 Task: Find connections with filter location Baiersbronn with filter topic #Mobilemarketingwith filter profile language Potuguese with filter current company AVL with filter school Karnataka Jobs and Careers with filter industry Circuses and Magic Shows with filter service category Headshot Photography with filter keywords title Telework Nurse/Doctor
Action: Mouse moved to (499, 62)
Screenshot: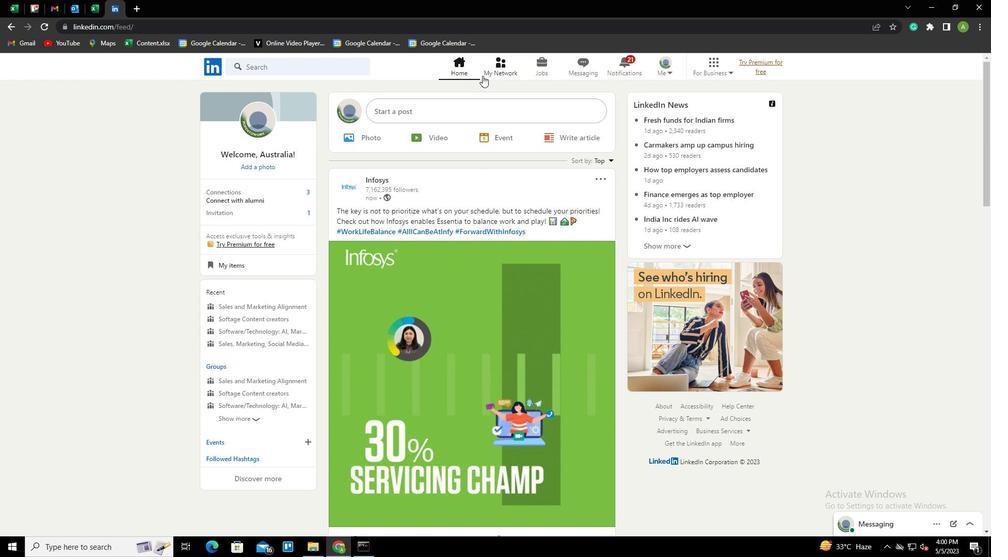 
Action: Mouse pressed left at (499, 62)
Screenshot: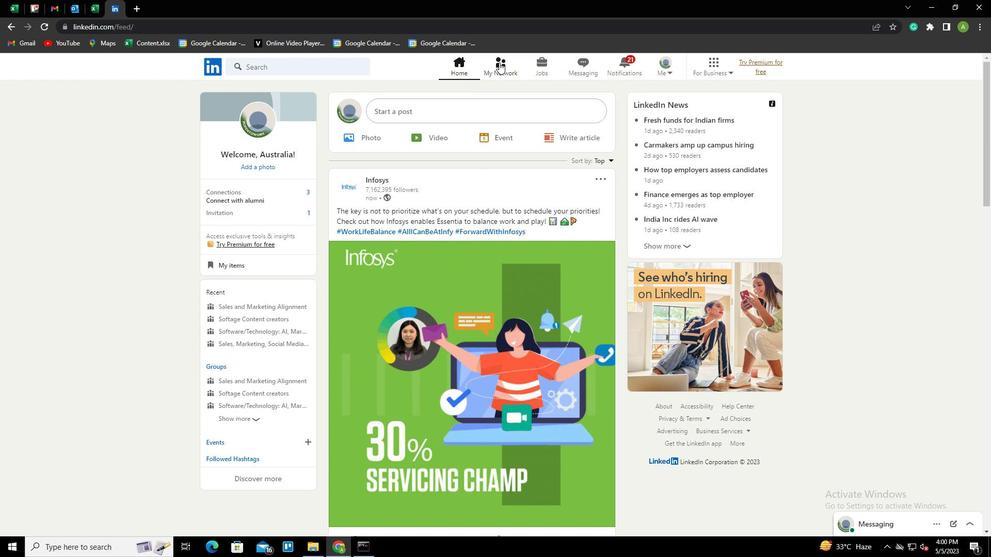 
Action: Mouse moved to (279, 122)
Screenshot: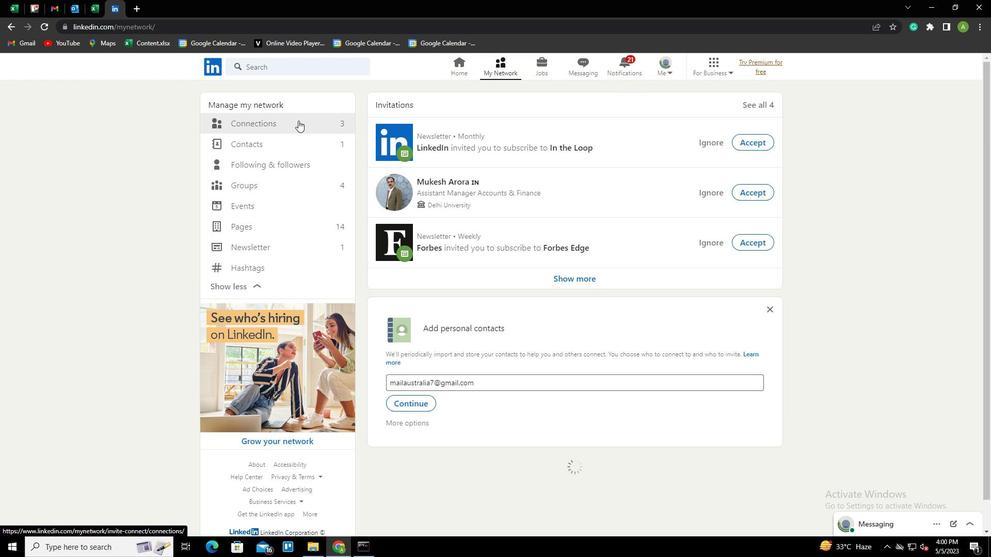 
Action: Mouse pressed left at (279, 122)
Screenshot: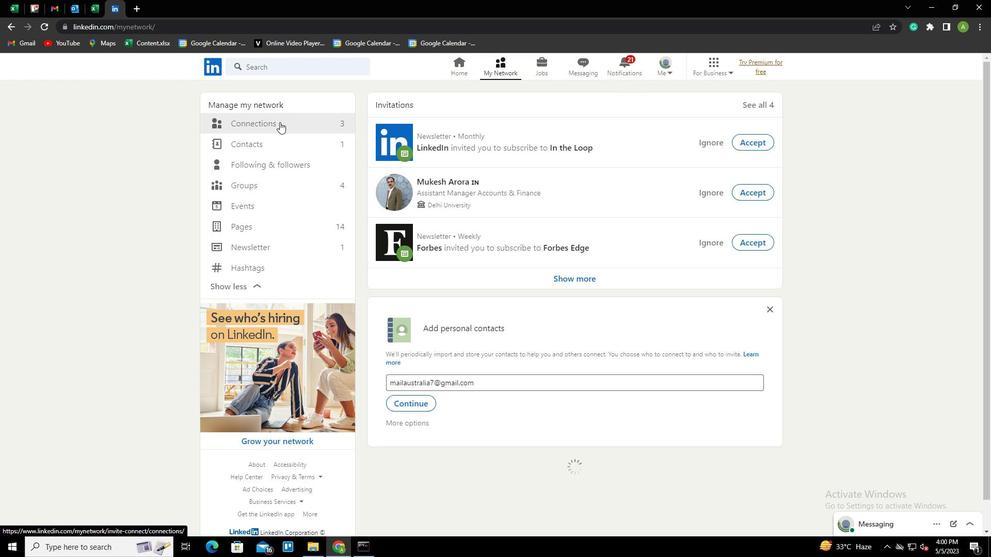 
Action: Mouse moved to (556, 121)
Screenshot: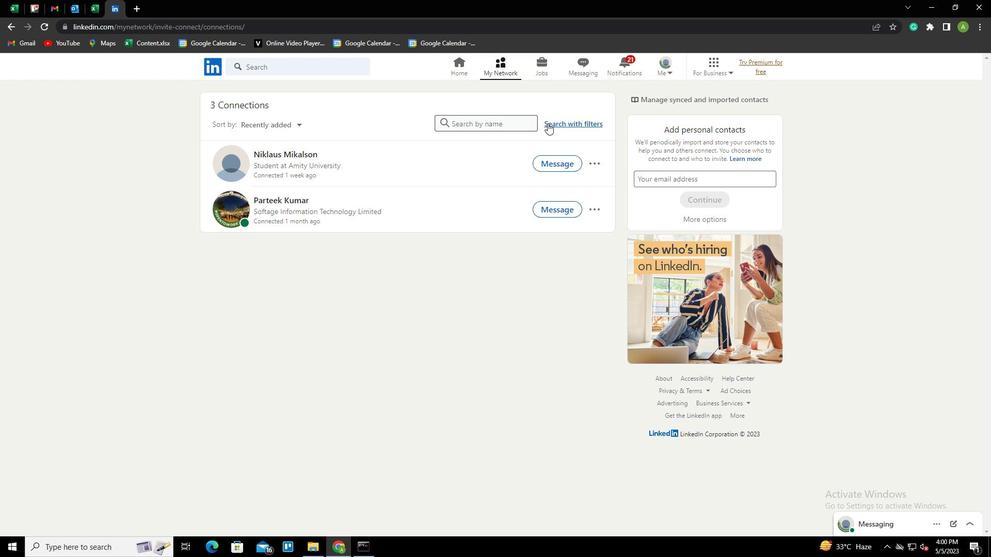 
Action: Mouse pressed left at (556, 121)
Screenshot: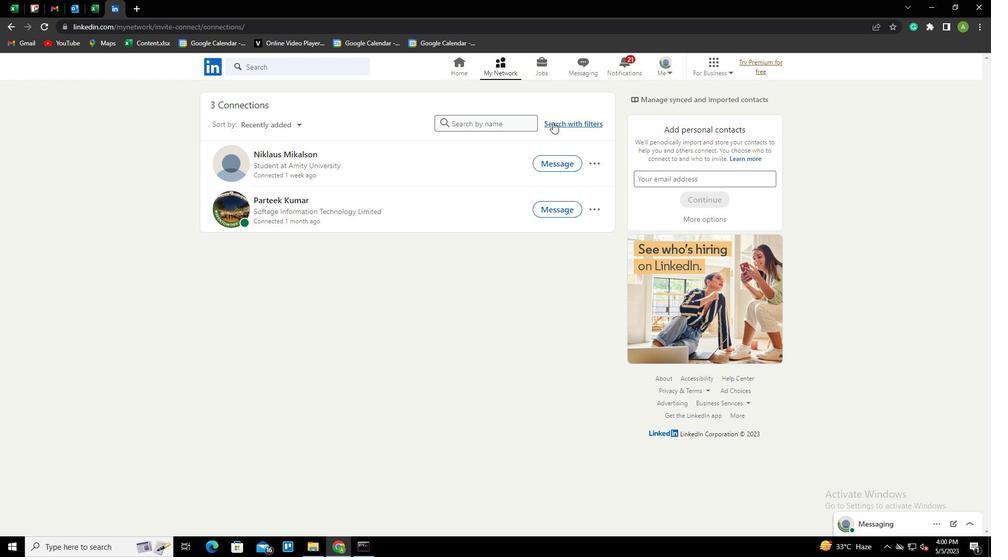 
Action: Mouse moved to (528, 96)
Screenshot: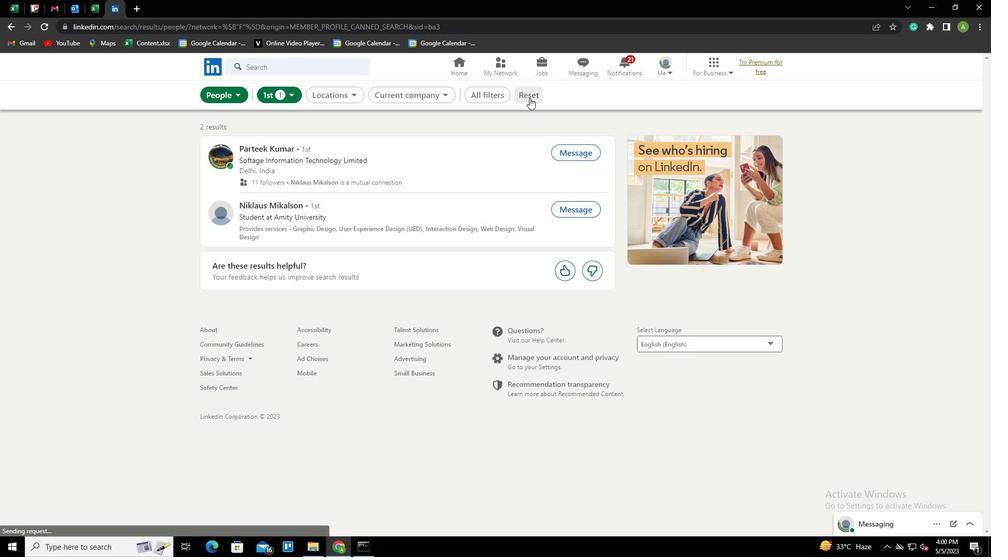 
Action: Mouse pressed left at (528, 96)
Screenshot: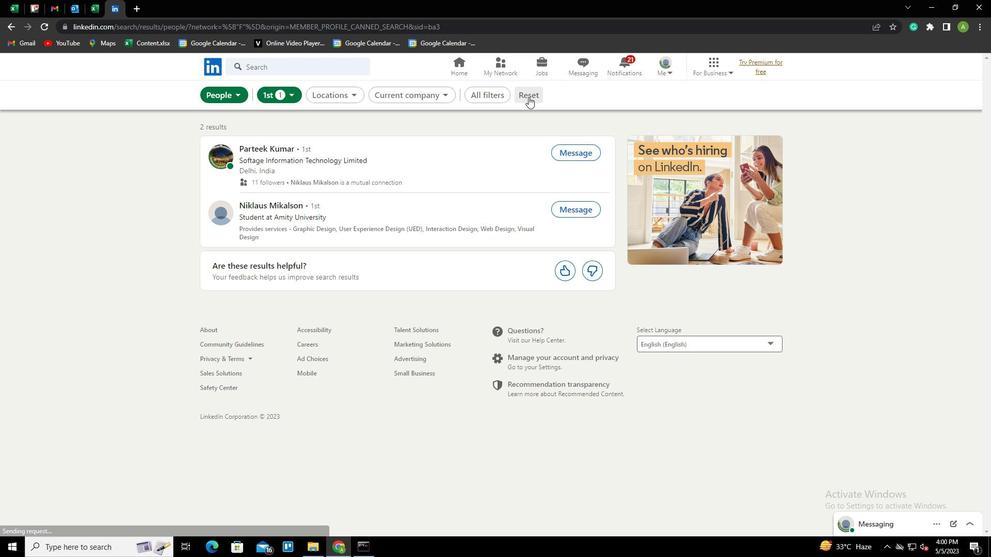
Action: Mouse moved to (517, 94)
Screenshot: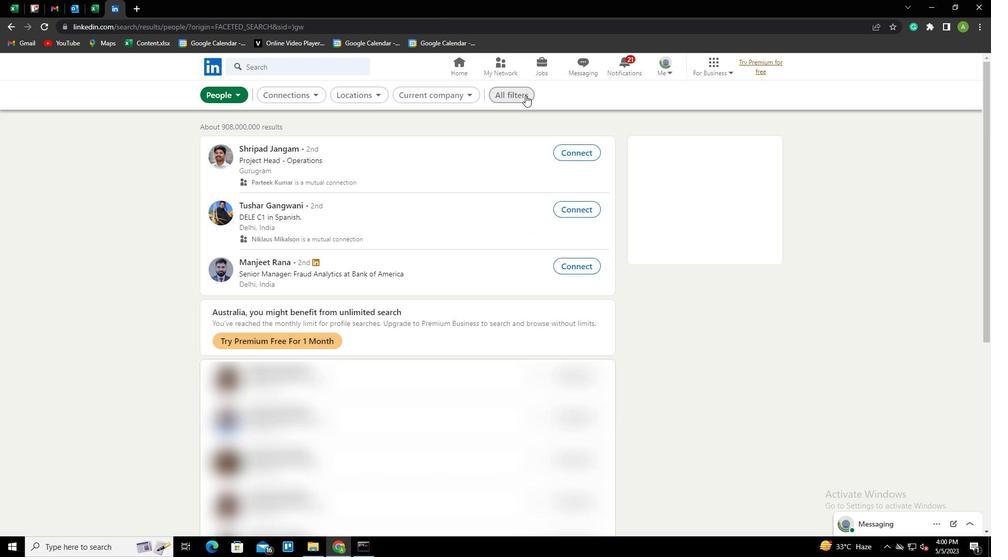 
Action: Mouse pressed left at (517, 94)
Screenshot: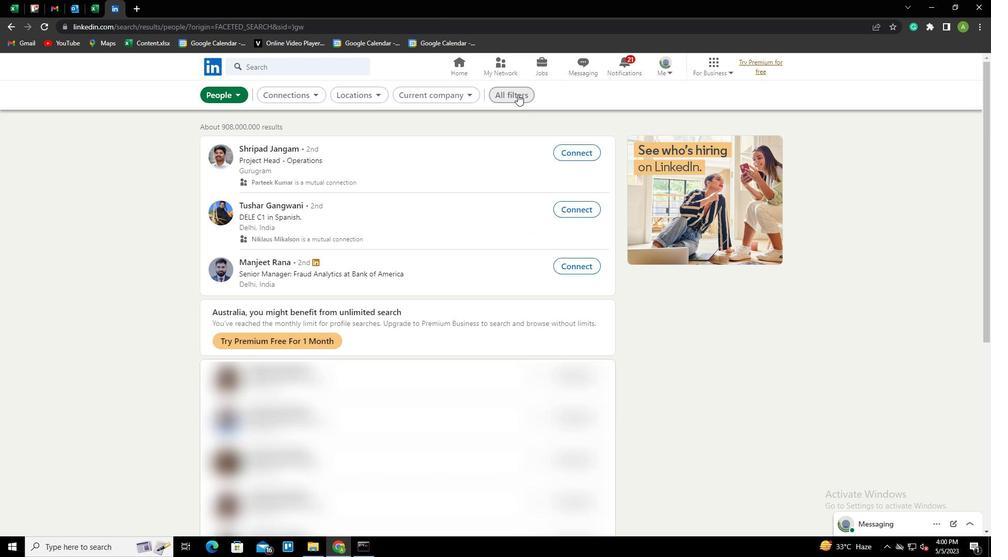 
Action: Mouse moved to (838, 283)
Screenshot: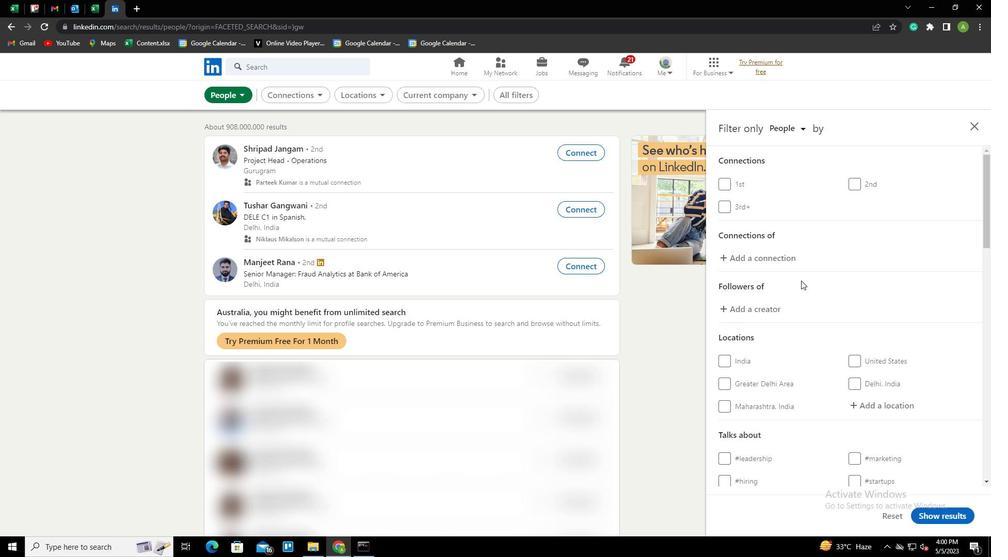 
Action: Mouse scrolled (838, 282) with delta (0, 0)
Screenshot: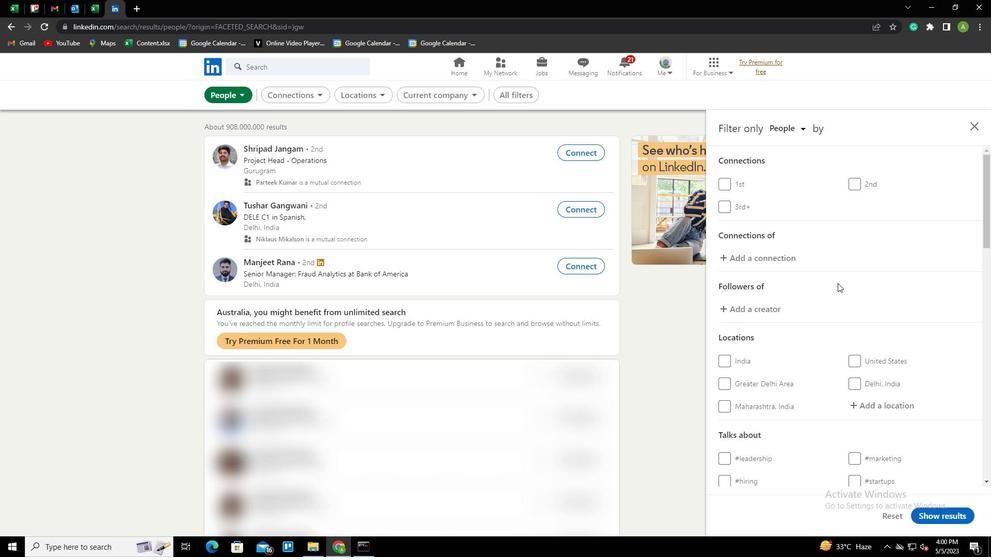 
Action: Mouse scrolled (838, 282) with delta (0, 0)
Screenshot: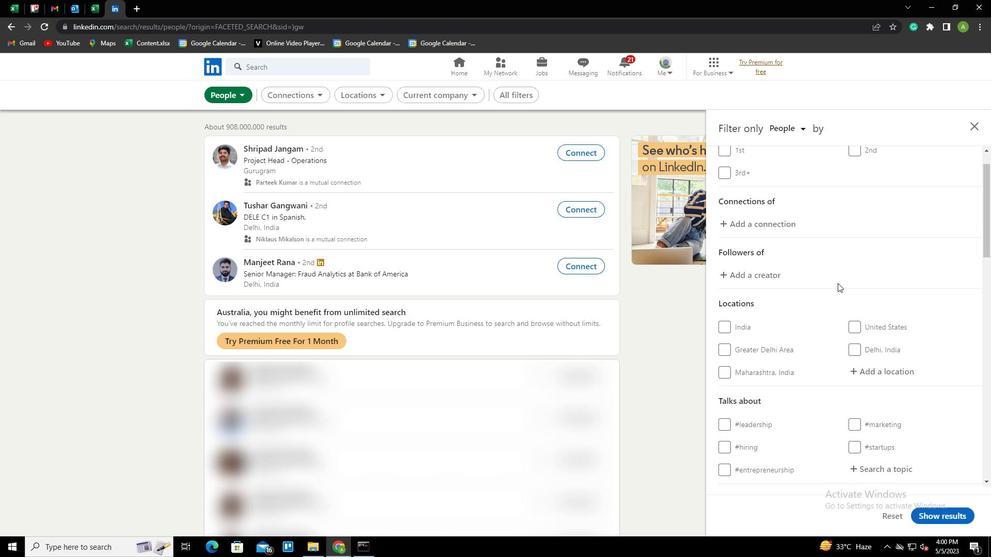 
Action: Mouse scrolled (838, 282) with delta (0, 0)
Screenshot: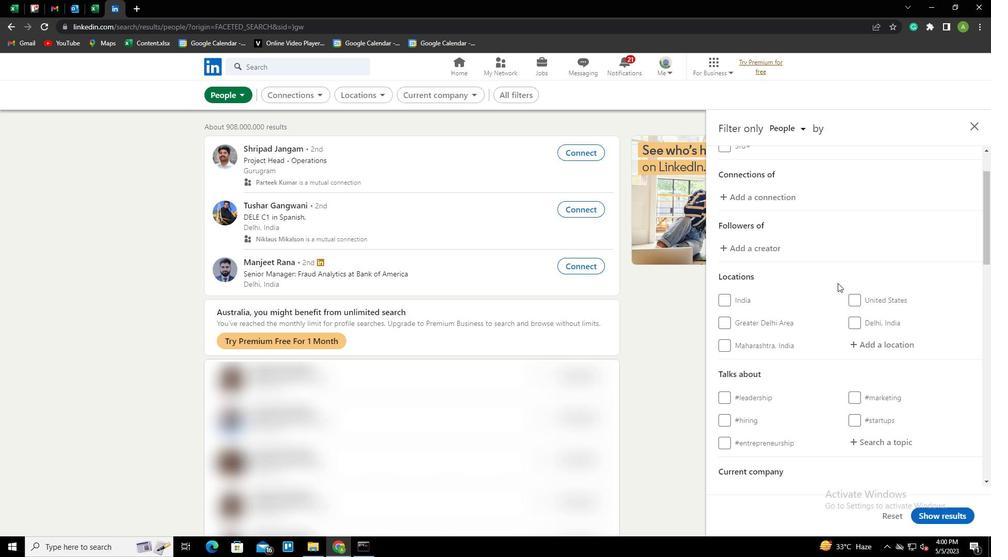 
Action: Mouse moved to (887, 255)
Screenshot: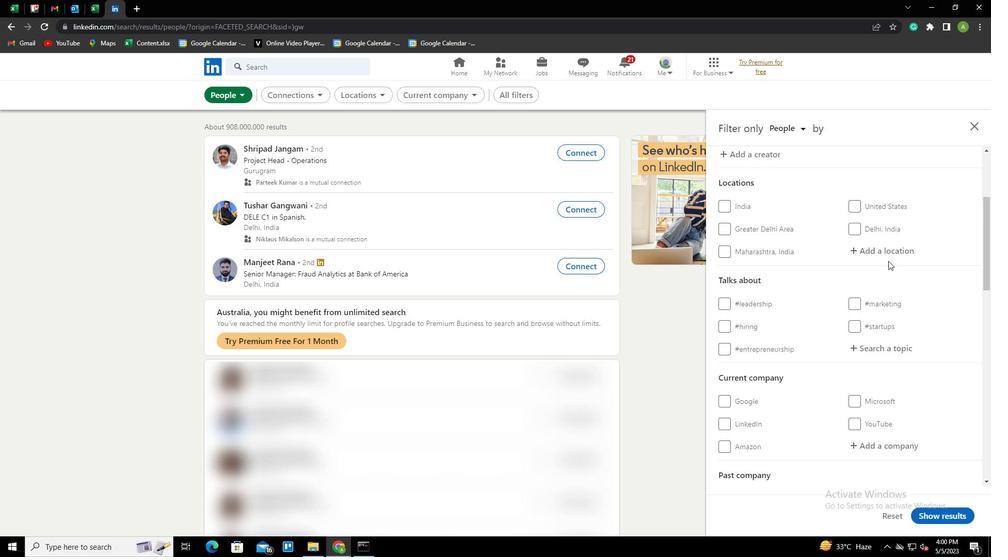 
Action: Mouse pressed left at (887, 255)
Screenshot: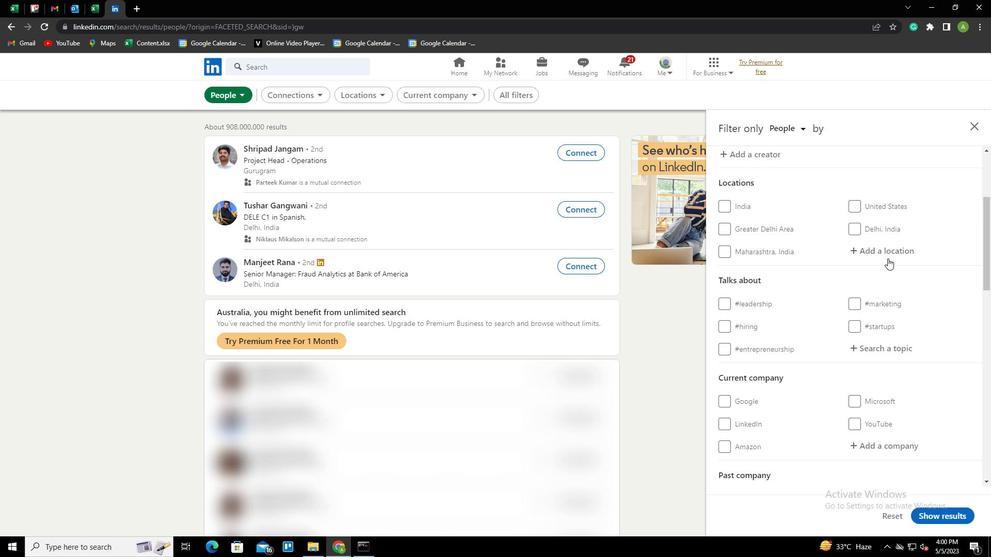 
Action: Key pressed <Key.shift>BAIERSBRONN<Key.down><Key.enter>
Screenshot: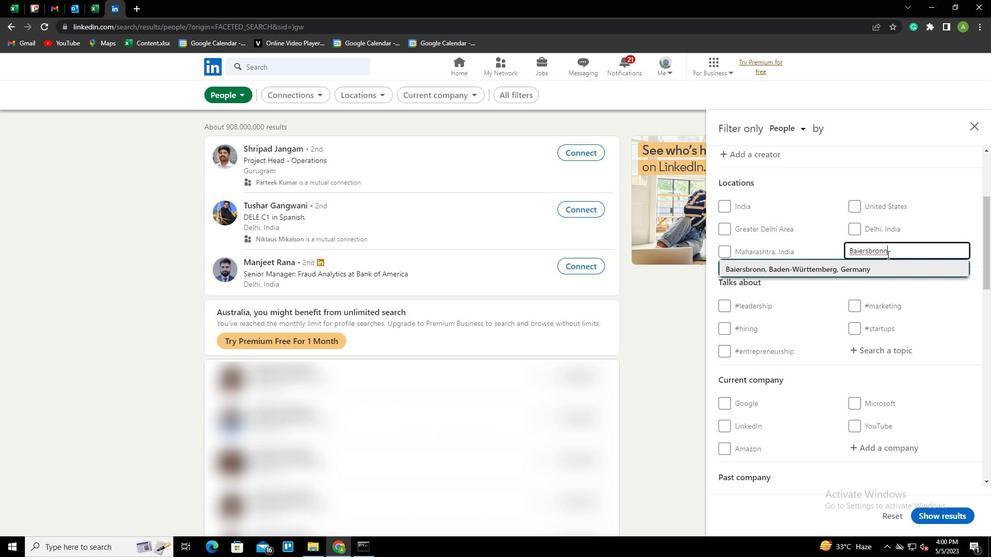 
Action: Mouse scrolled (887, 254) with delta (0, 0)
Screenshot: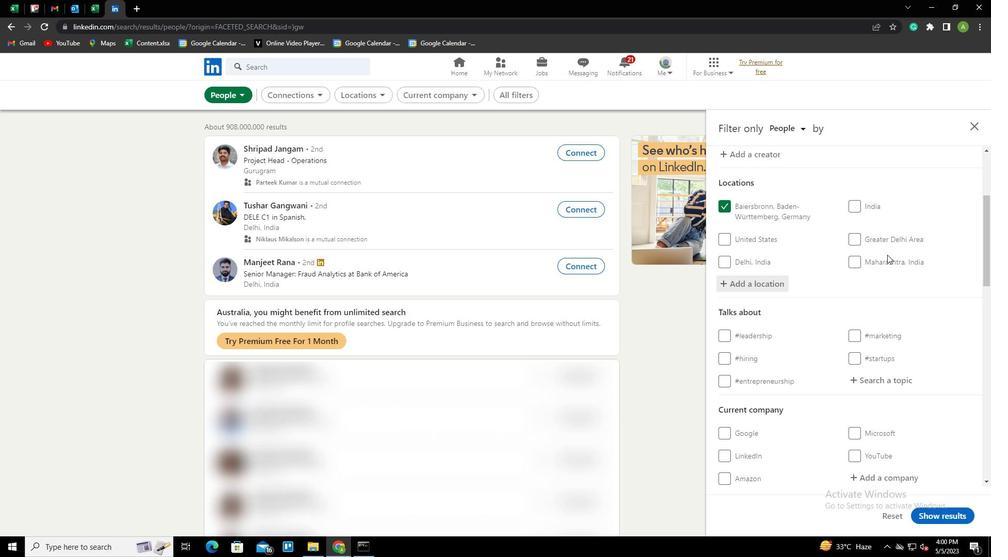 
Action: Mouse scrolled (887, 254) with delta (0, 0)
Screenshot: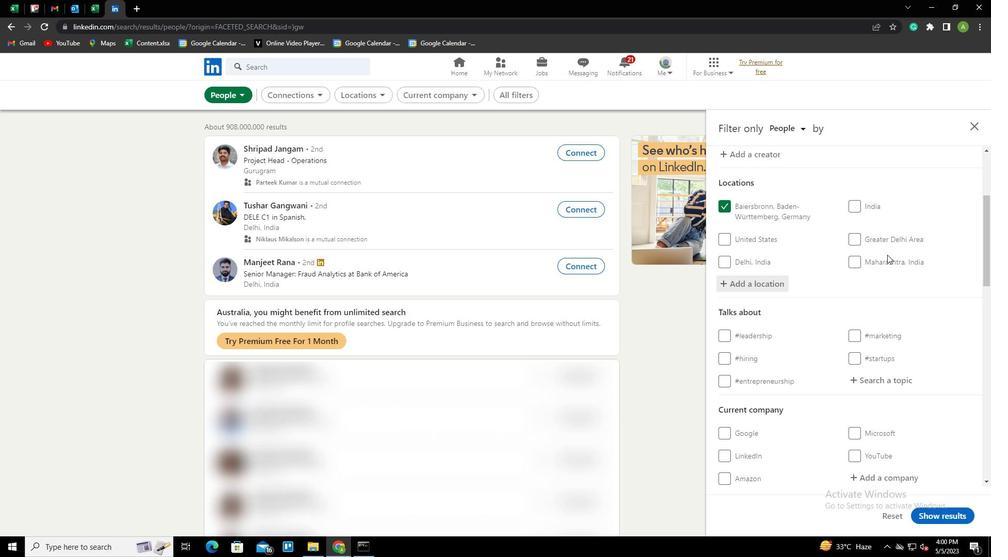 
Action: Mouse scrolled (887, 254) with delta (0, 0)
Screenshot: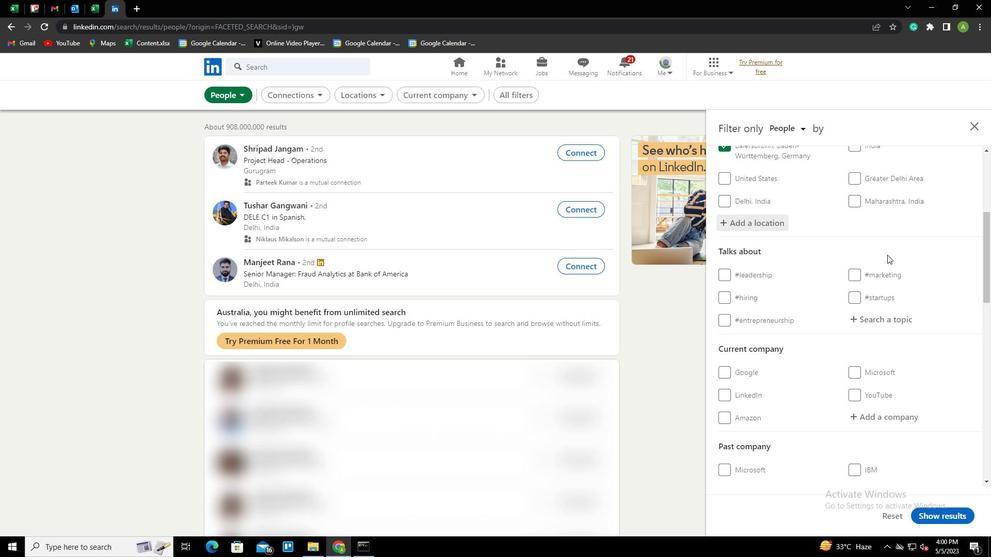 
Action: Mouse moved to (878, 227)
Screenshot: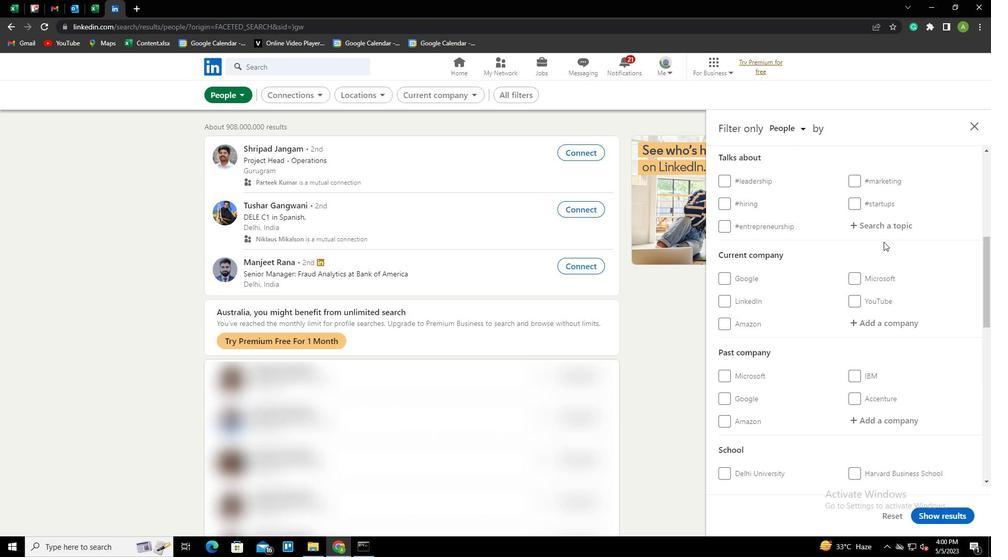 
Action: Mouse pressed left at (878, 227)
Screenshot: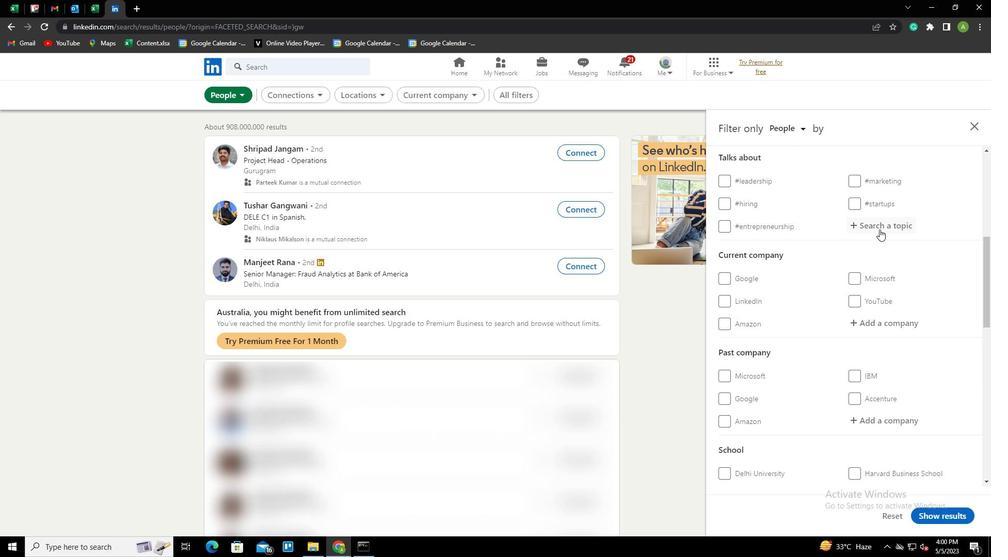 
Action: Key pressed MOBILEMARKETING<Key.down><Key.enter>
Screenshot: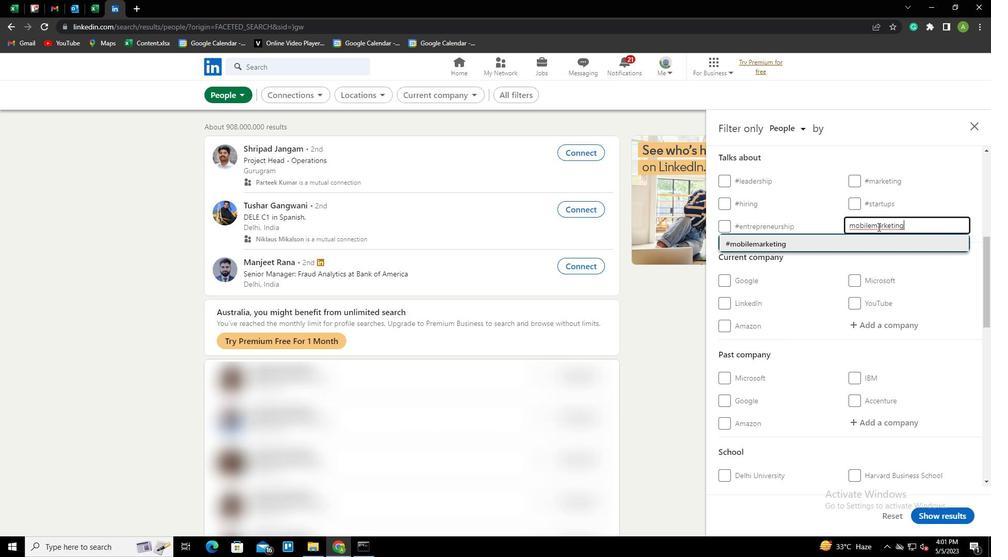 
Action: Mouse scrolled (878, 226) with delta (0, 0)
Screenshot: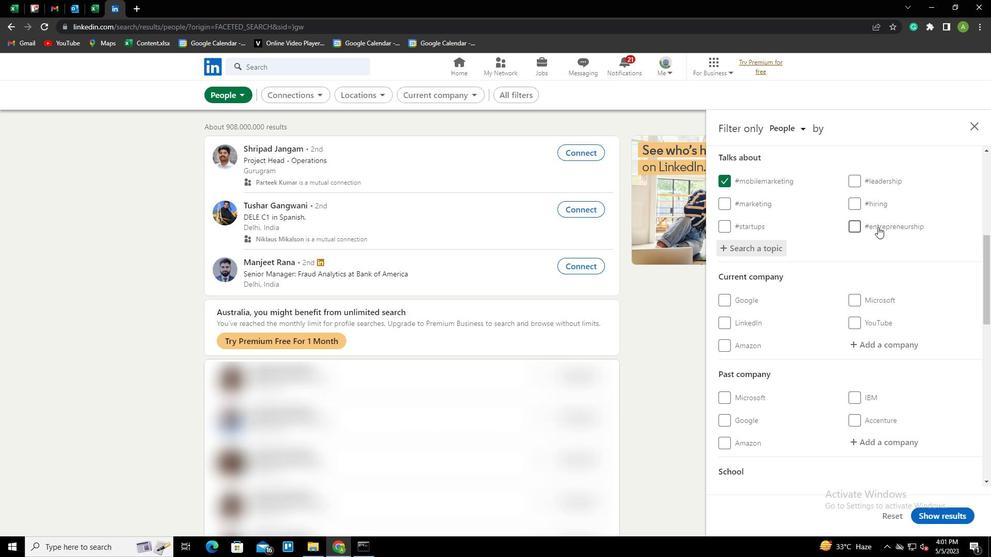 
Action: Mouse scrolled (878, 226) with delta (0, 0)
Screenshot: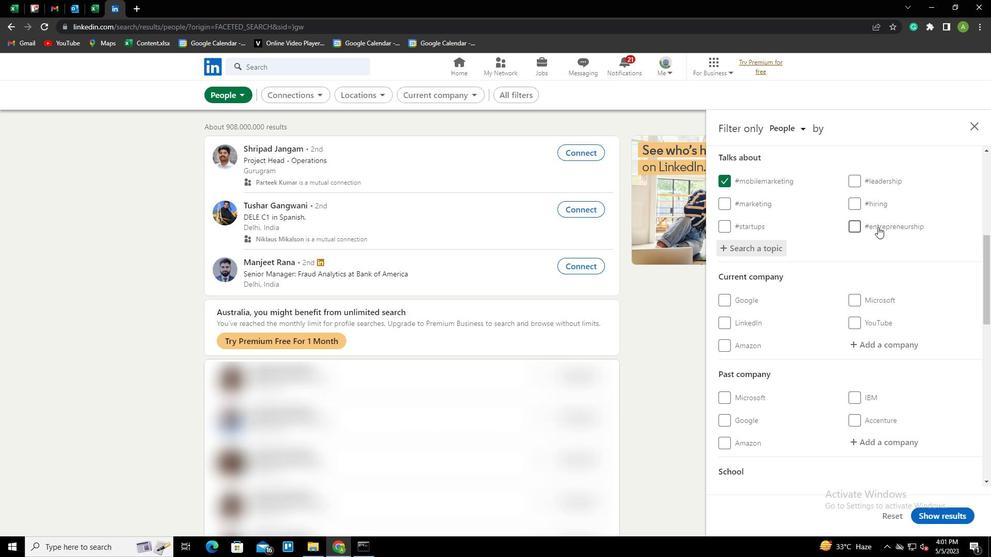 
Action: Mouse scrolled (878, 226) with delta (0, 0)
Screenshot: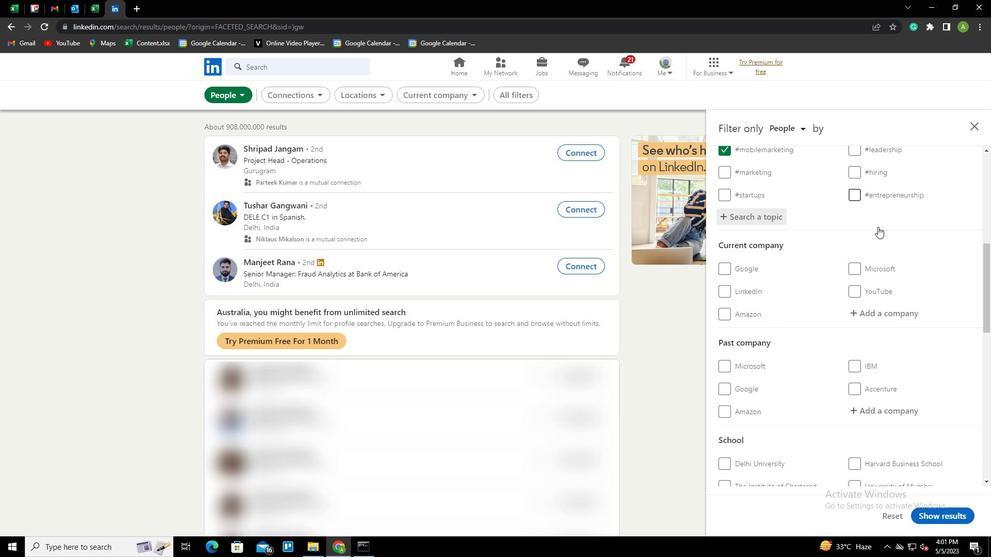
Action: Mouse scrolled (878, 226) with delta (0, 0)
Screenshot: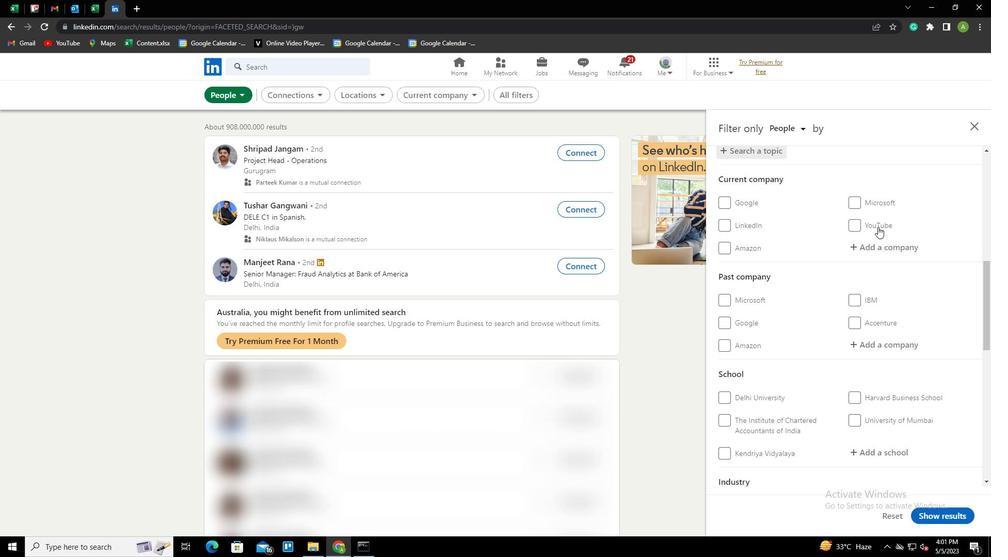 
Action: Mouse scrolled (878, 226) with delta (0, 0)
Screenshot: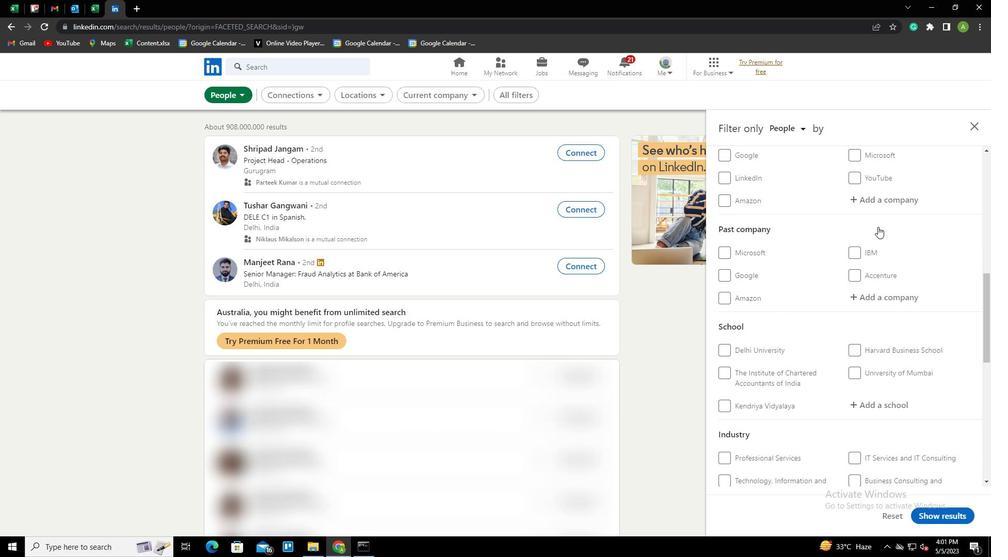 
Action: Mouse scrolled (878, 226) with delta (0, 0)
Screenshot: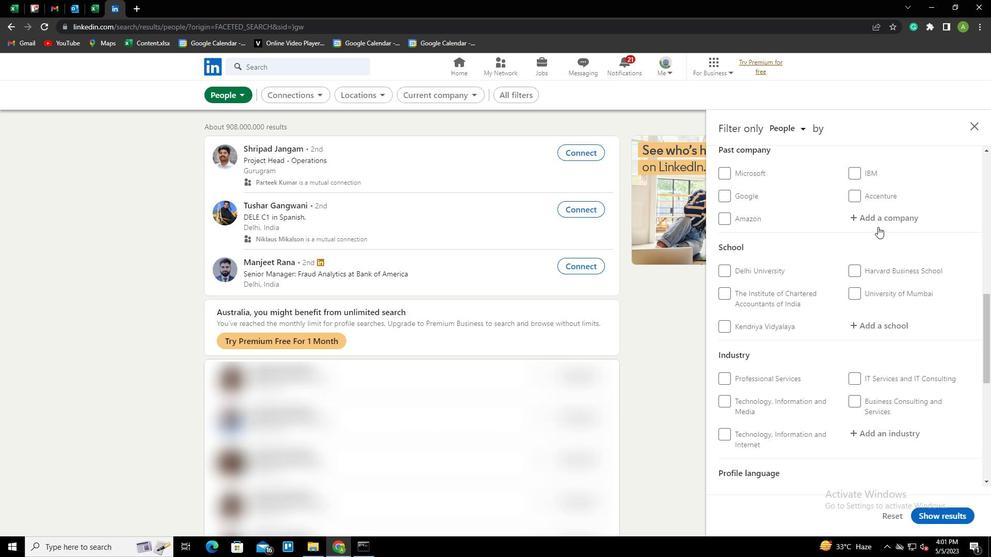 
Action: Mouse scrolled (878, 226) with delta (0, 0)
Screenshot: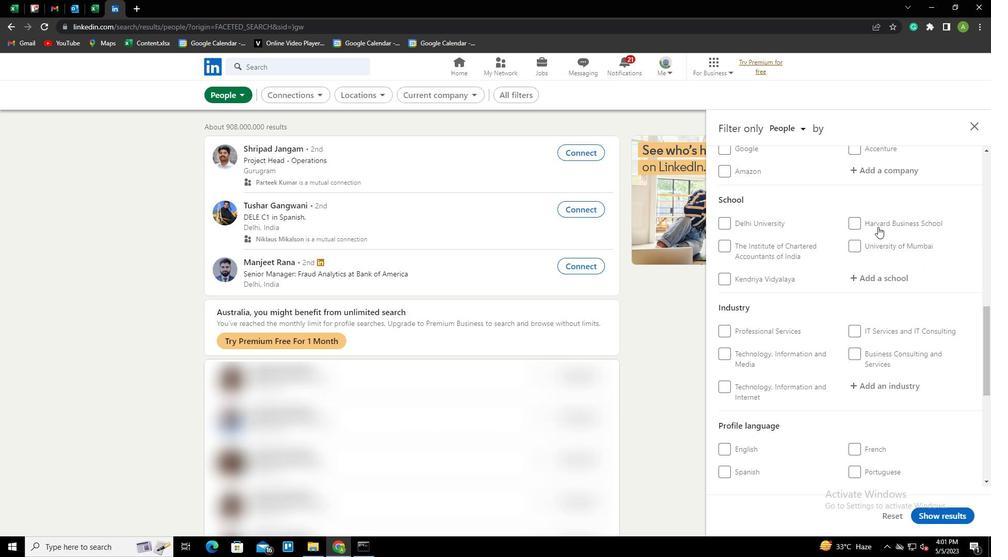 
Action: Mouse scrolled (878, 226) with delta (0, 0)
Screenshot: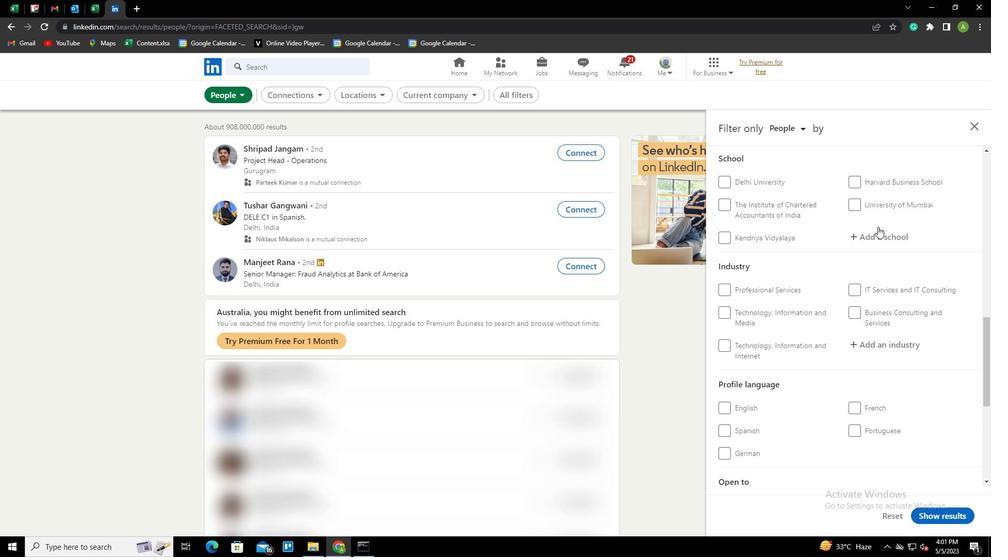 
Action: Mouse moved to (861, 329)
Screenshot: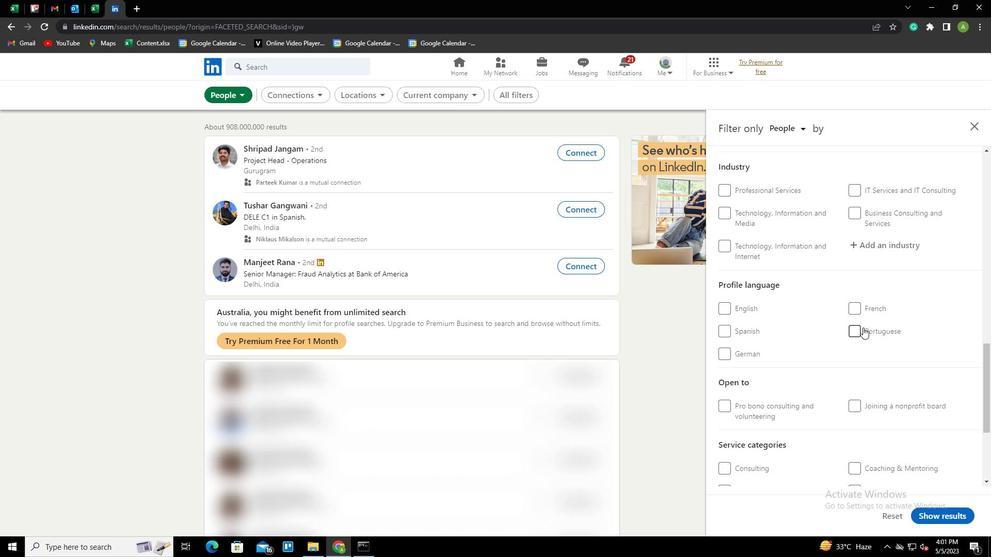 
Action: Mouse pressed left at (861, 329)
Screenshot: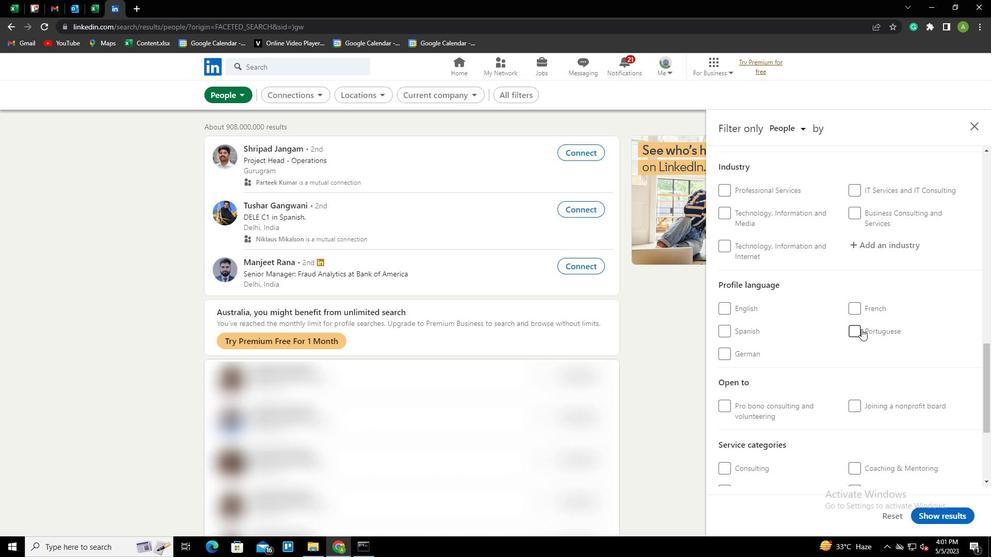 
Action: Mouse moved to (884, 314)
Screenshot: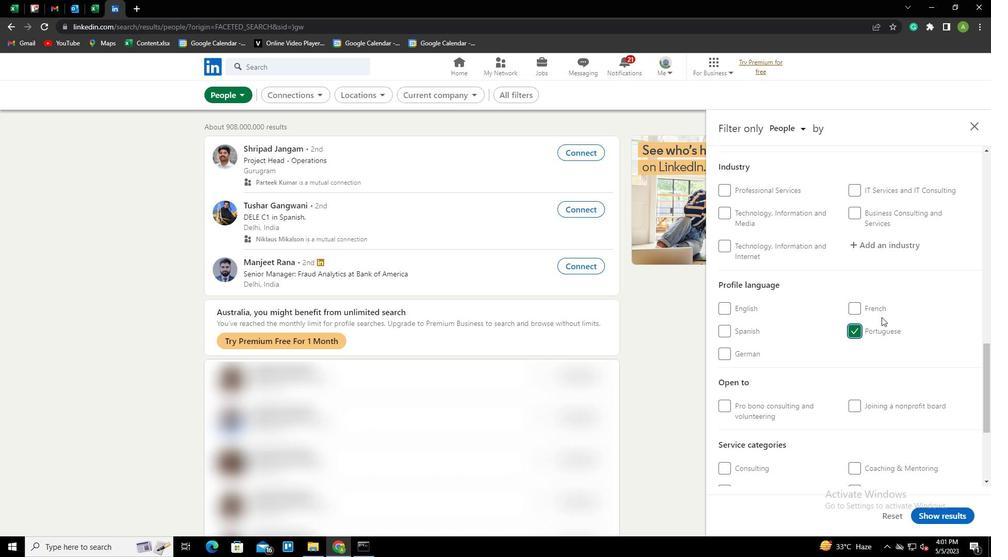 
Action: Mouse scrolled (884, 315) with delta (0, 0)
Screenshot: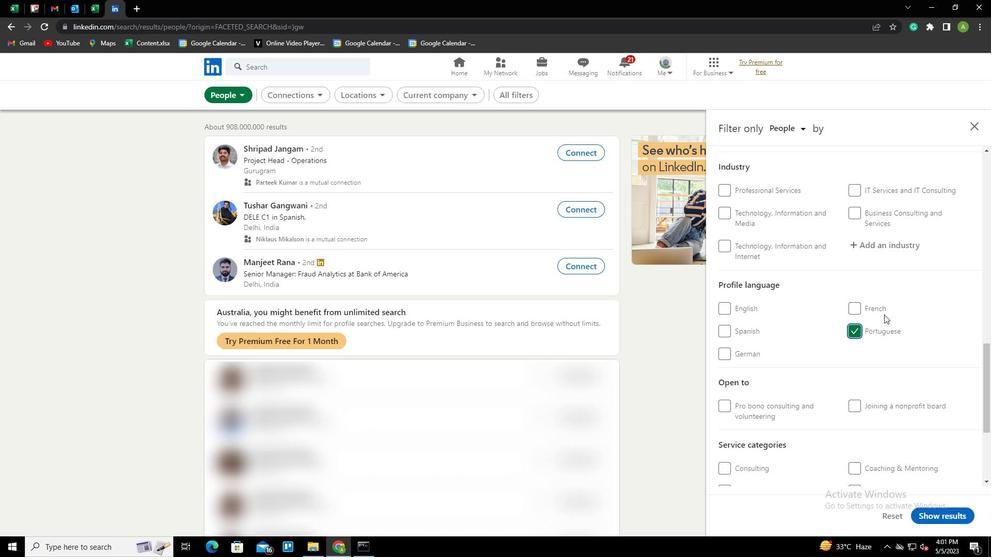 
Action: Mouse scrolled (884, 315) with delta (0, 0)
Screenshot: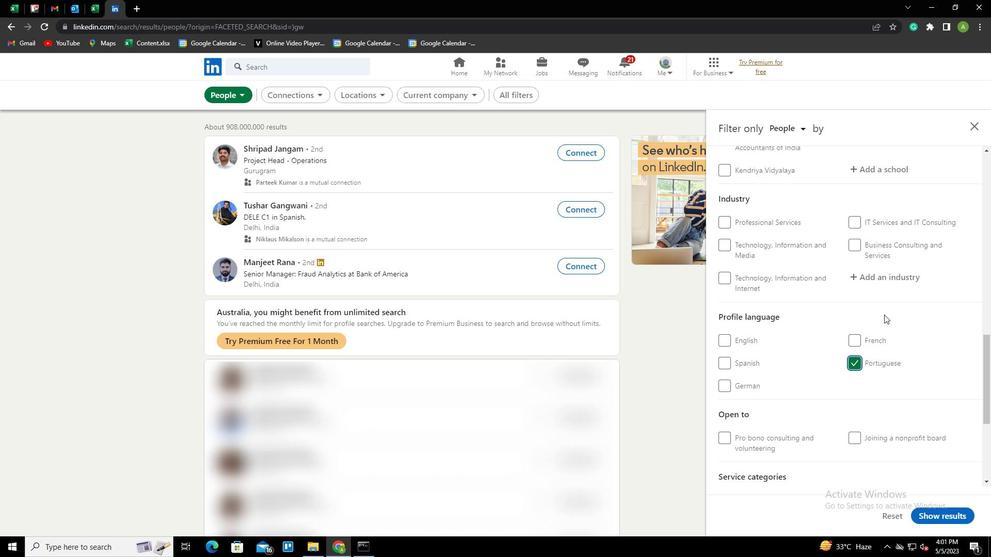 
Action: Mouse scrolled (884, 315) with delta (0, 0)
Screenshot: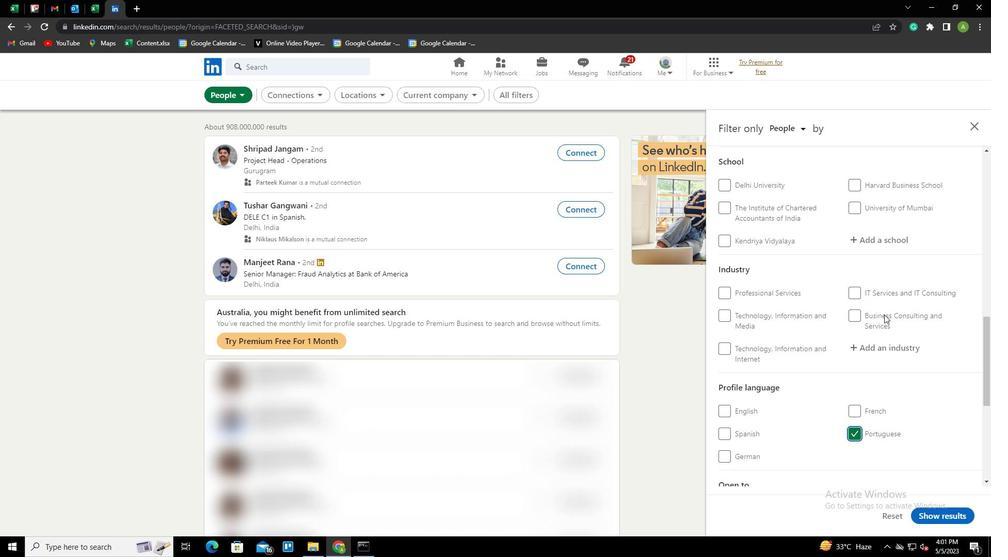 
Action: Mouse scrolled (884, 315) with delta (0, 0)
Screenshot: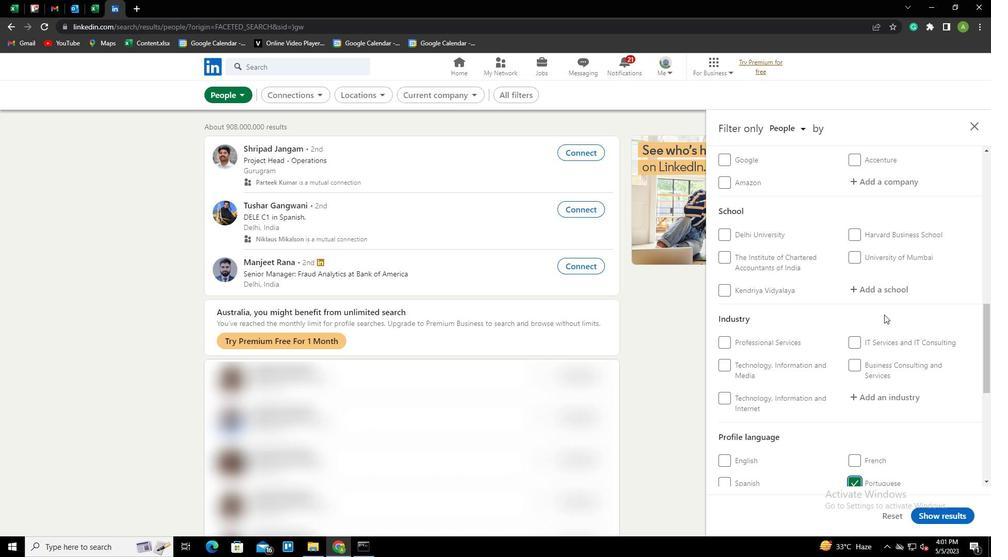 
Action: Mouse scrolled (884, 315) with delta (0, 0)
Screenshot: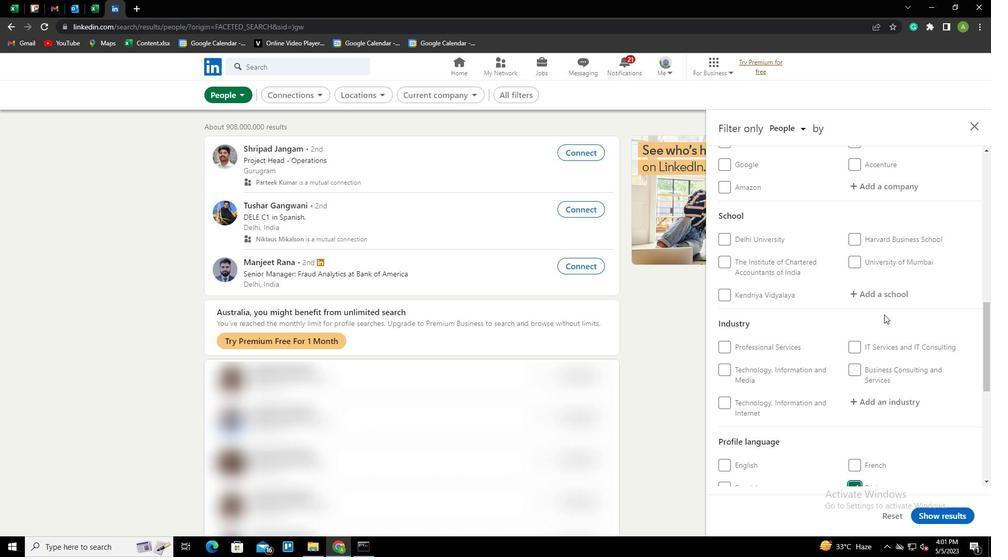 
Action: Mouse scrolled (884, 315) with delta (0, 0)
Screenshot: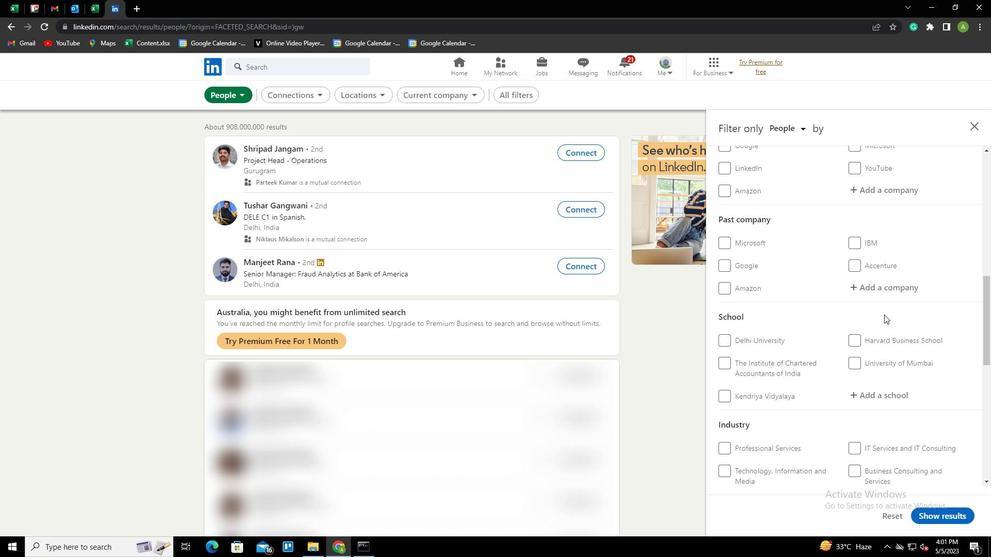 
Action: Mouse scrolled (884, 315) with delta (0, 0)
Screenshot: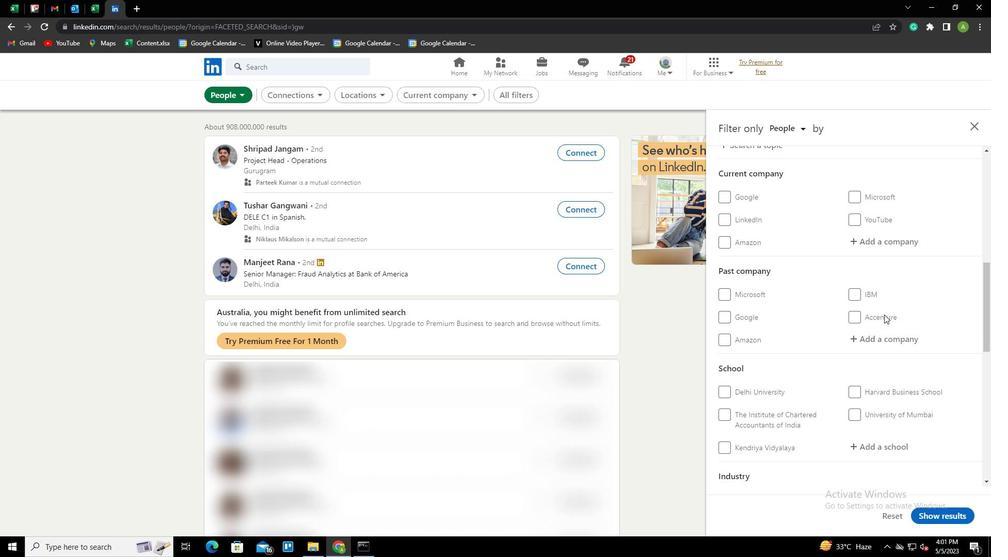 
Action: Mouse moved to (881, 291)
Screenshot: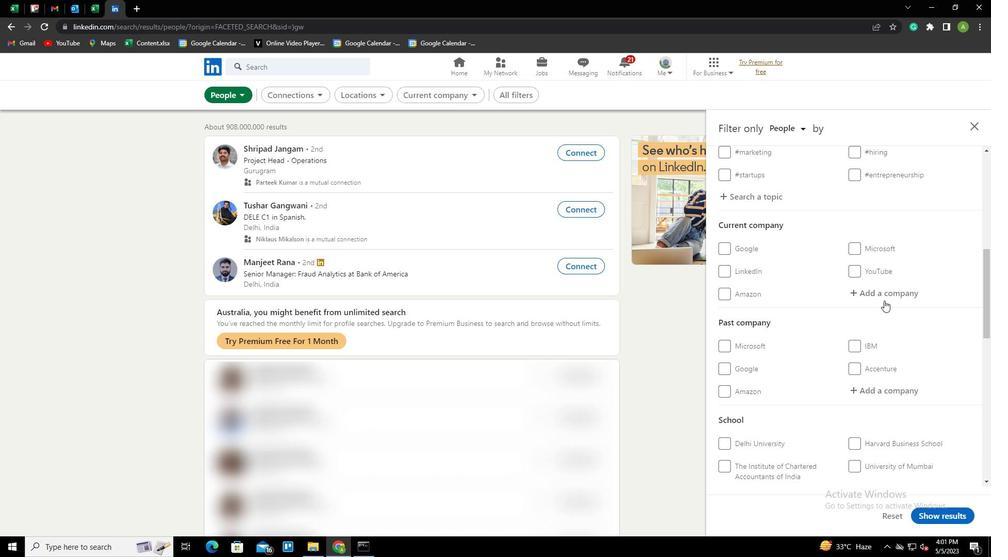 
Action: Mouse pressed left at (881, 291)
Screenshot: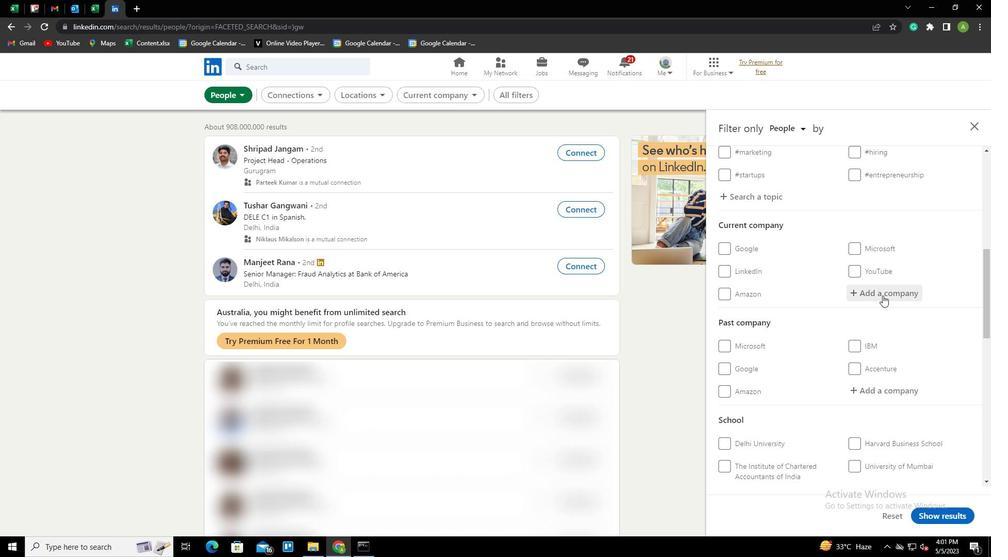 
Action: Key pressed <Key.shift>AVL<Key.down><Key.enter>
Screenshot: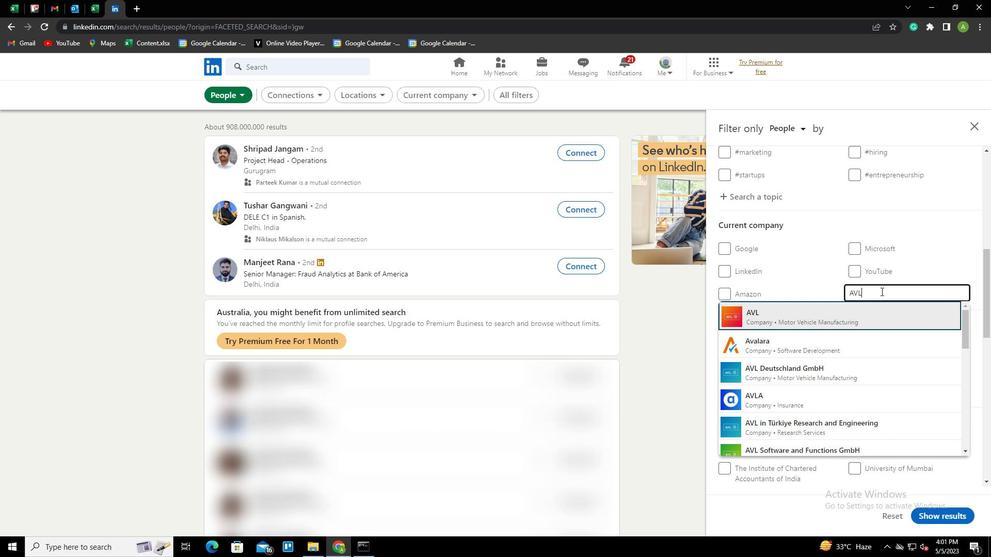 
Action: Mouse scrolled (881, 291) with delta (0, 0)
Screenshot: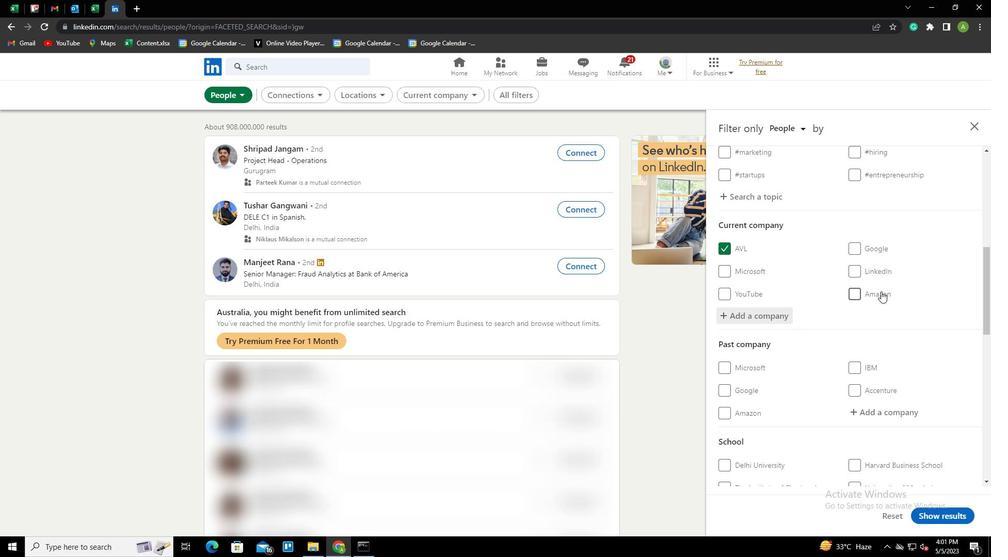 
Action: Mouse scrolled (881, 291) with delta (0, 0)
Screenshot: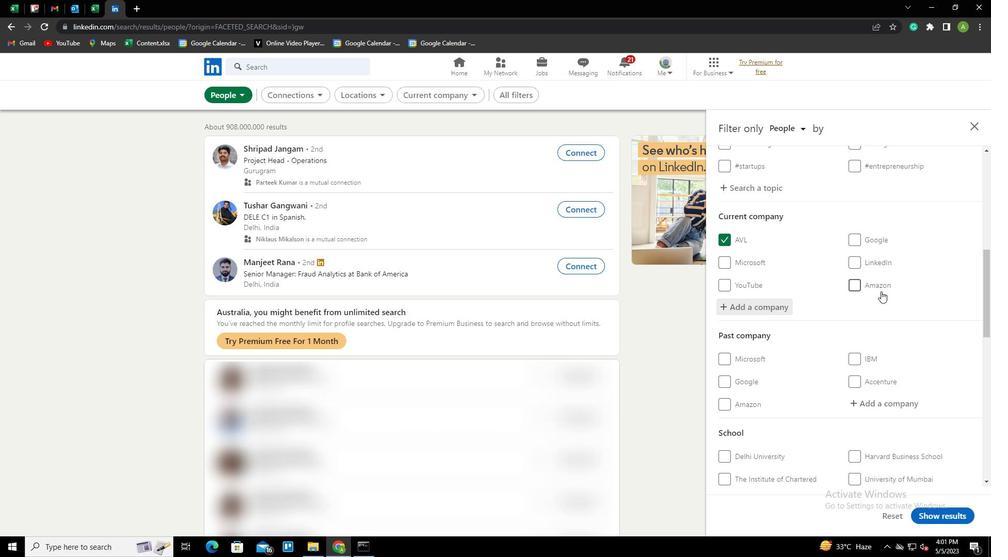 
Action: Mouse scrolled (881, 291) with delta (0, 0)
Screenshot: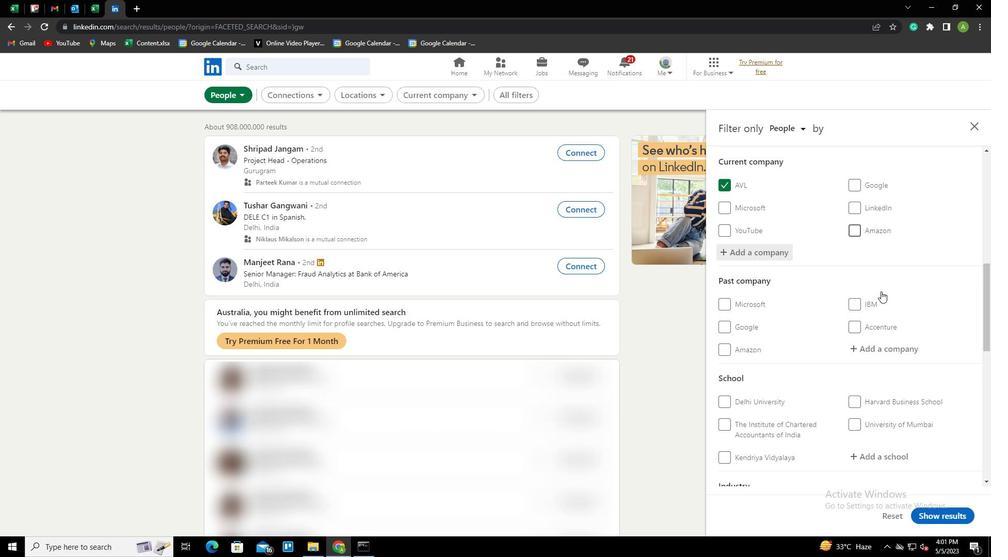 
Action: Mouse scrolled (881, 291) with delta (0, 0)
Screenshot: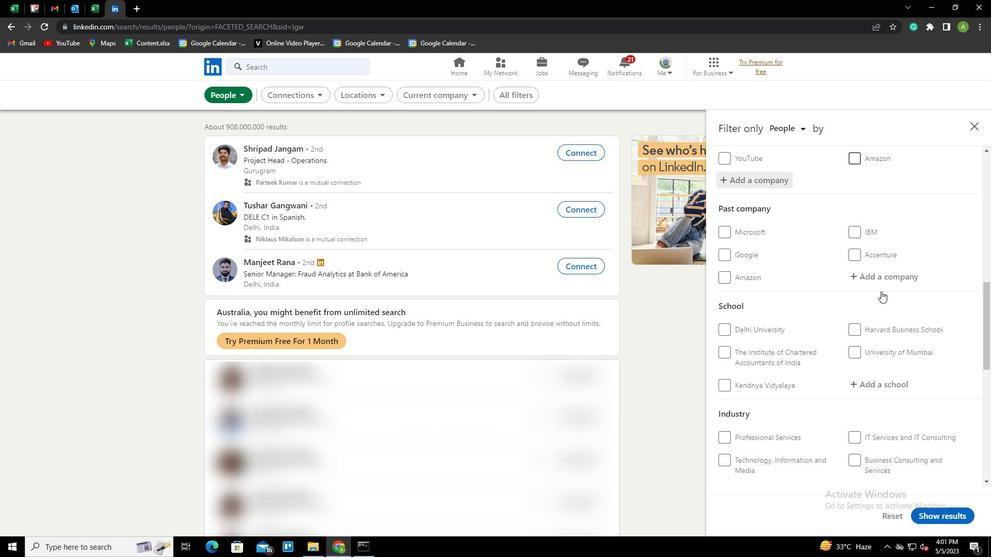 
Action: Mouse moved to (878, 312)
Screenshot: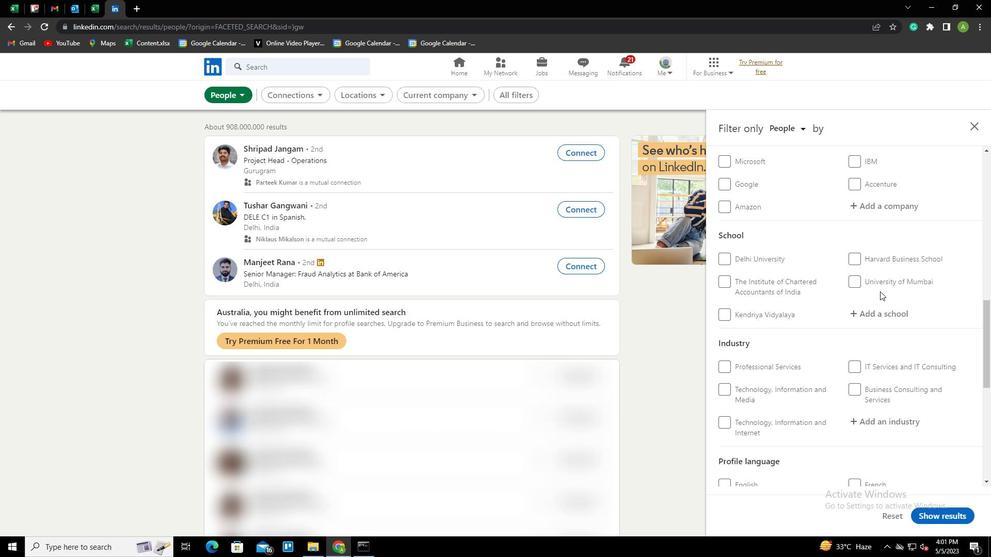 
Action: Mouse pressed left at (878, 312)
Screenshot: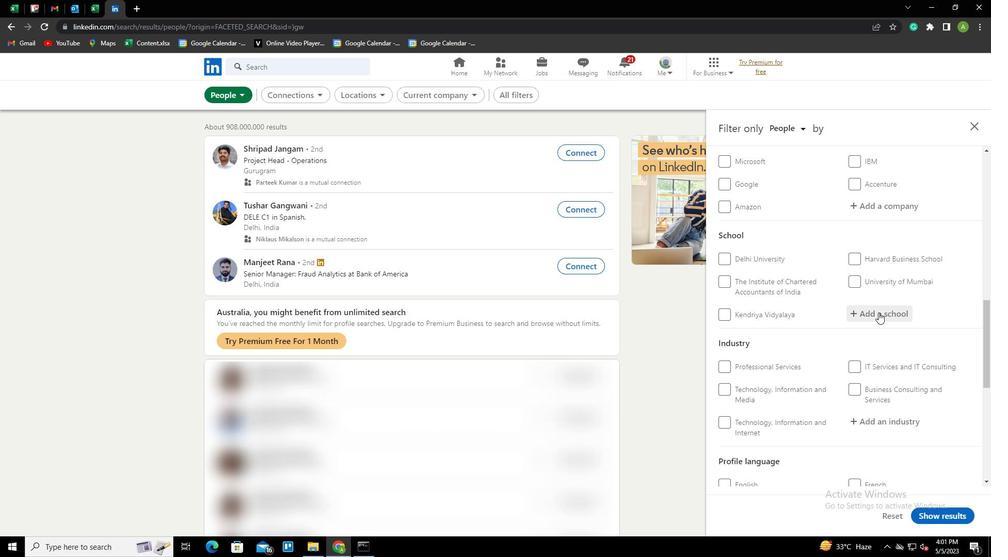 
Action: Key pressed <Key.shift>KARNATAKA<Key.space><Key.shift><Key.shift><Key.shift><Key.shift><Key.shift><Key.shift><Key.shift><Key.shift><Key.shift>JOBS<Key.space>AND<Key.space>CAREERS<Key.down><Key.enter>
Screenshot: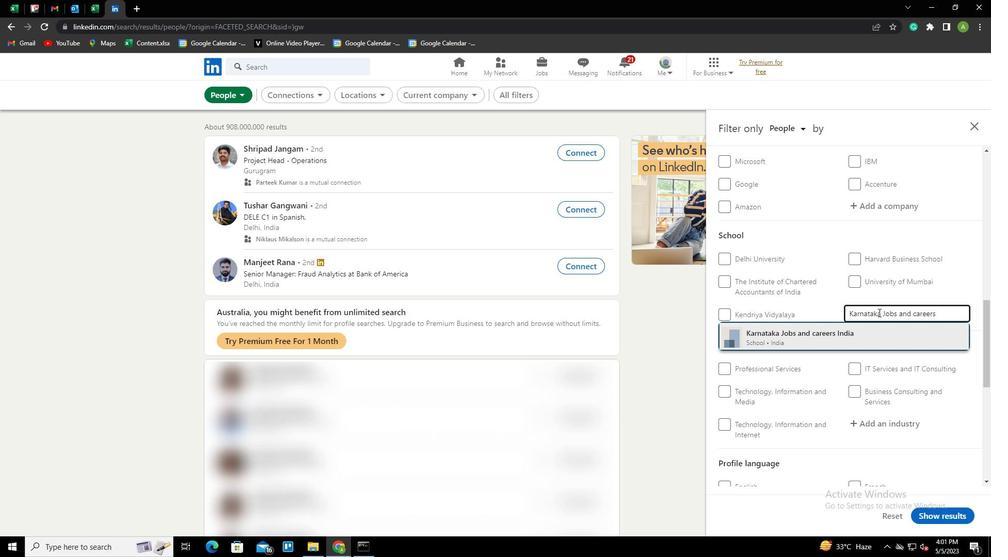 
Action: Mouse scrolled (878, 312) with delta (0, 0)
Screenshot: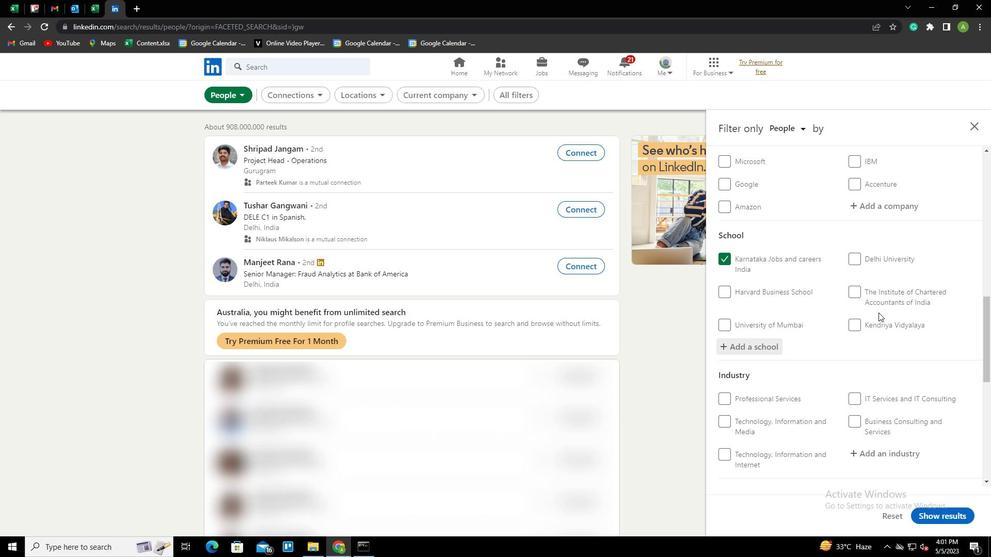 
Action: Mouse scrolled (878, 312) with delta (0, 0)
Screenshot: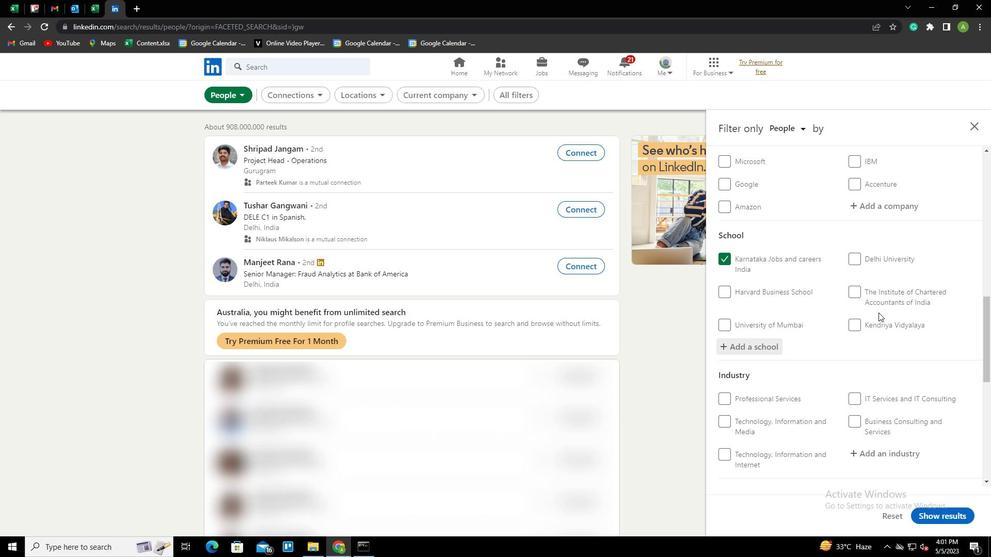 
Action: Mouse scrolled (878, 312) with delta (0, 0)
Screenshot: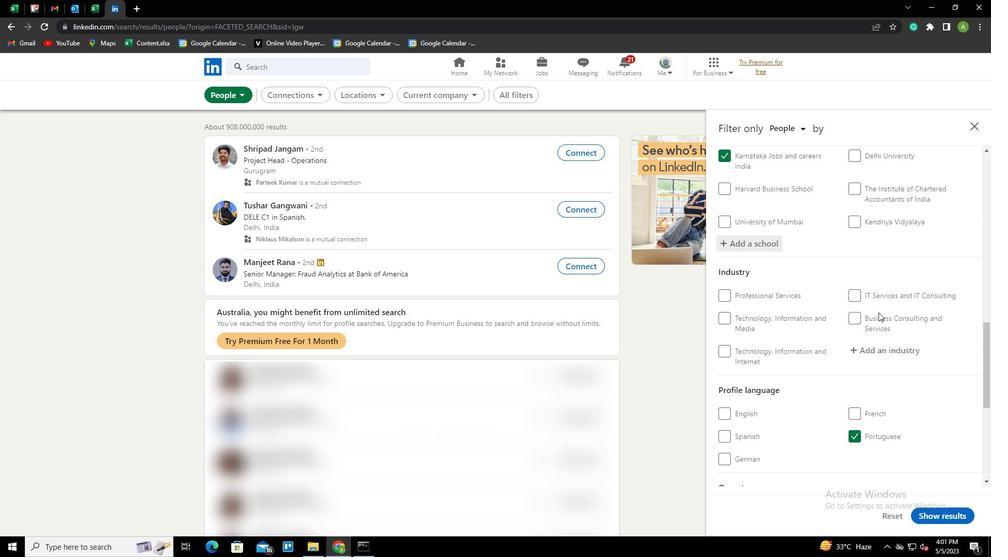 
Action: Mouse moved to (878, 300)
Screenshot: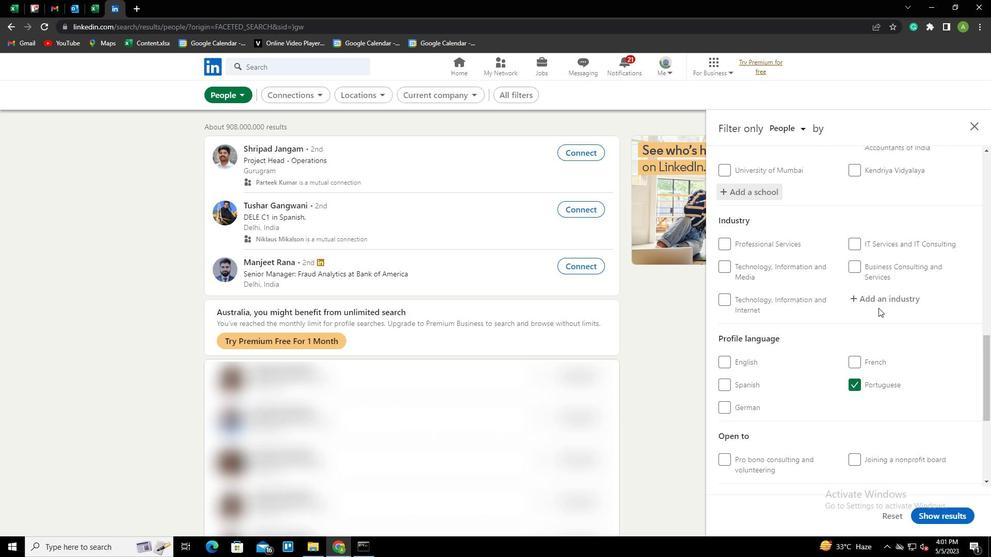 
Action: Mouse pressed left at (878, 300)
Screenshot: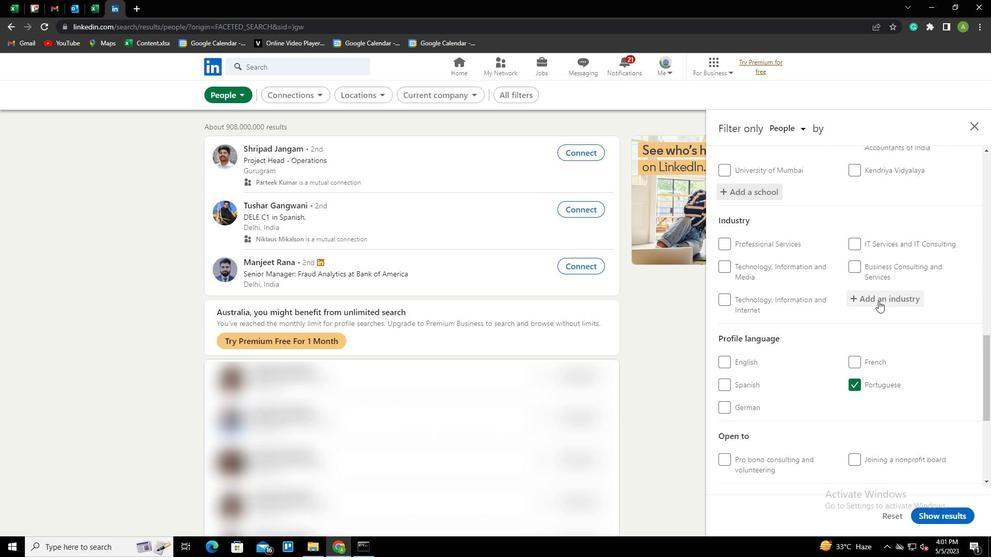
Action: Key pressed <Key.shift>CIRCUSES<Key.space>AND<Key.space><Key.shift>MAGIC<Key.space>S<Key.backspace><Key.shift>SHOWA<Key.backspace>S<Key.down><Key.enter>
Screenshot: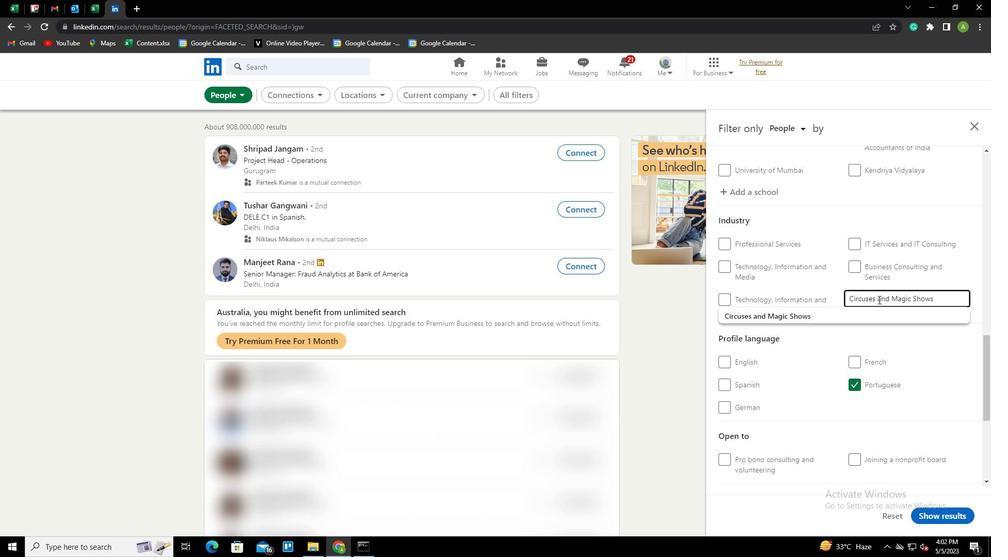 
Action: Mouse scrolled (878, 299) with delta (0, 0)
Screenshot: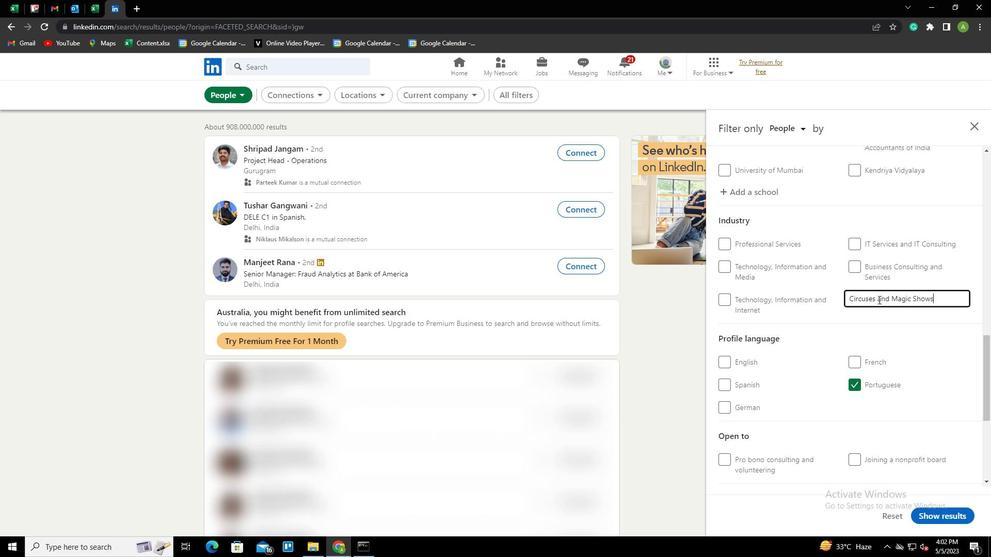 
Action: Mouse scrolled (878, 299) with delta (0, 0)
Screenshot: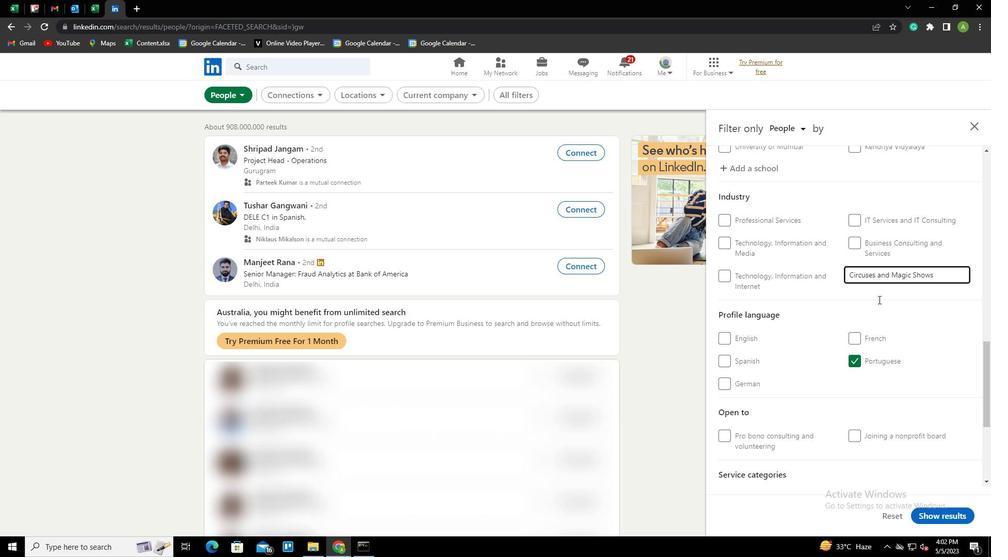 
Action: Mouse scrolled (878, 299) with delta (0, 0)
Screenshot: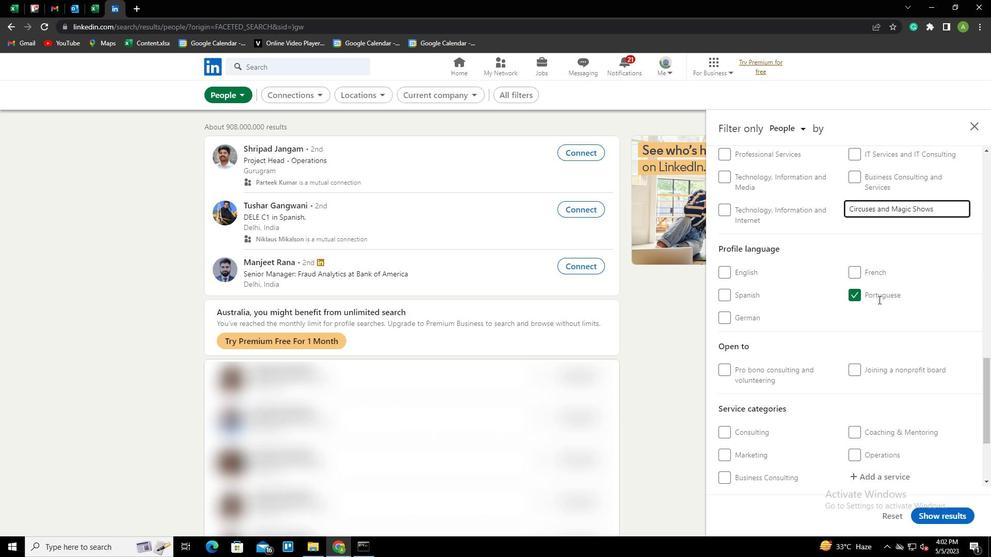 
Action: Mouse scrolled (878, 299) with delta (0, 0)
Screenshot: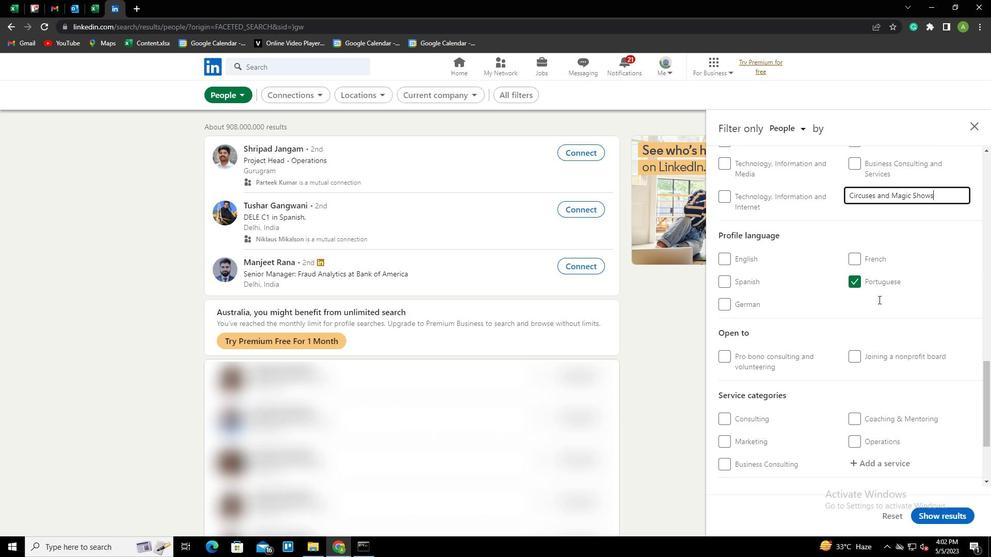 
Action: Mouse scrolled (878, 299) with delta (0, 0)
Screenshot: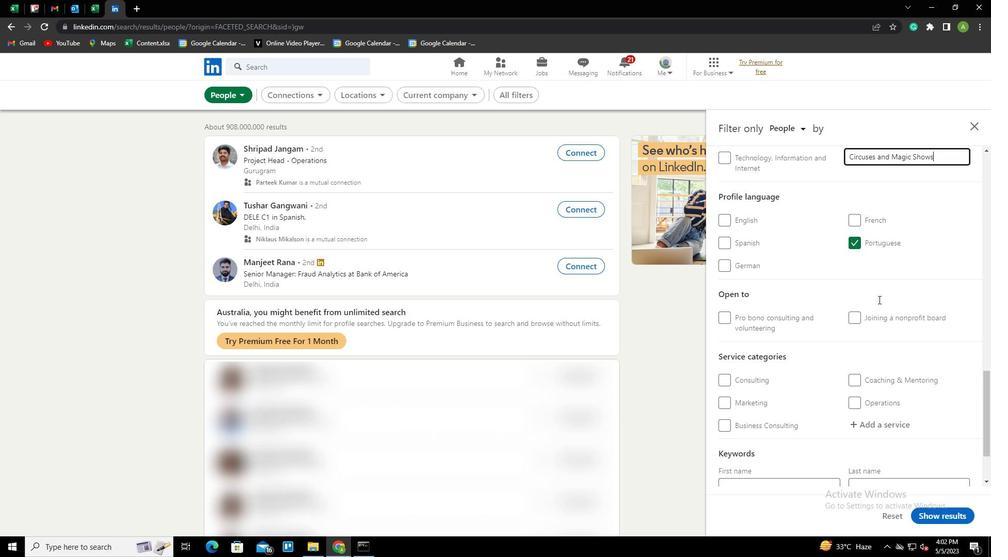 
Action: Mouse scrolled (878, 299) with delta (0, 0)
Screenshot: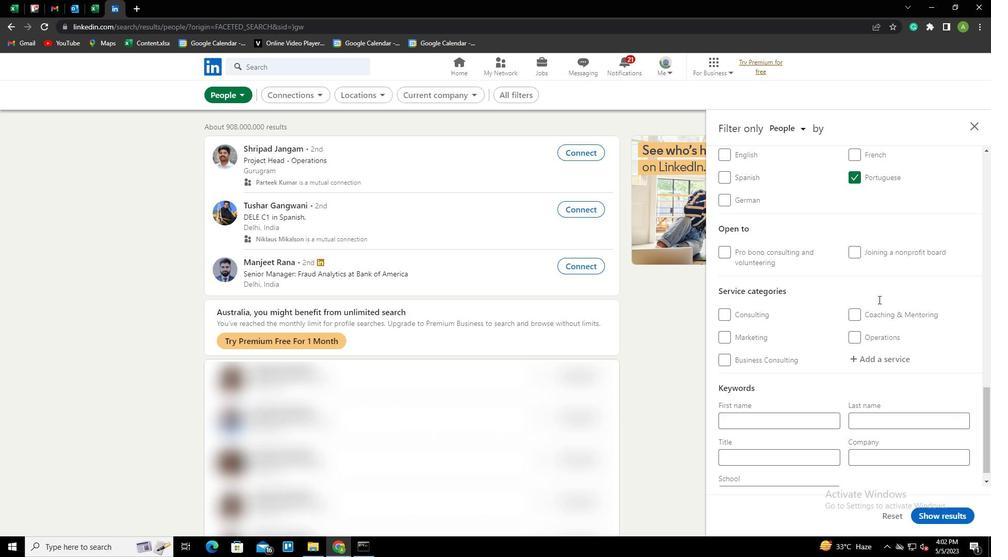 
Action: Mouse moved to (876, 340)
Screenshot: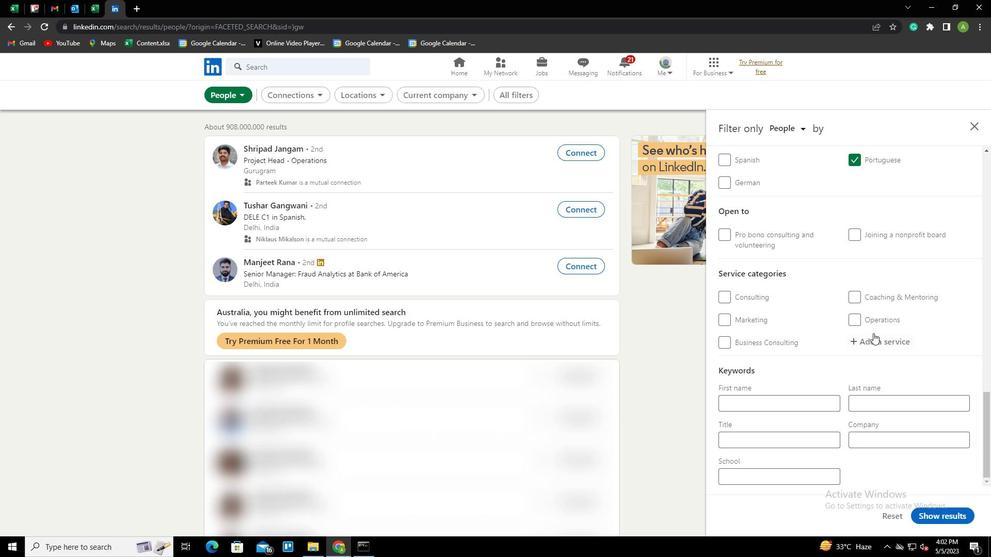 
Action: Mouse pressed left at (876, 340)
Screenshot: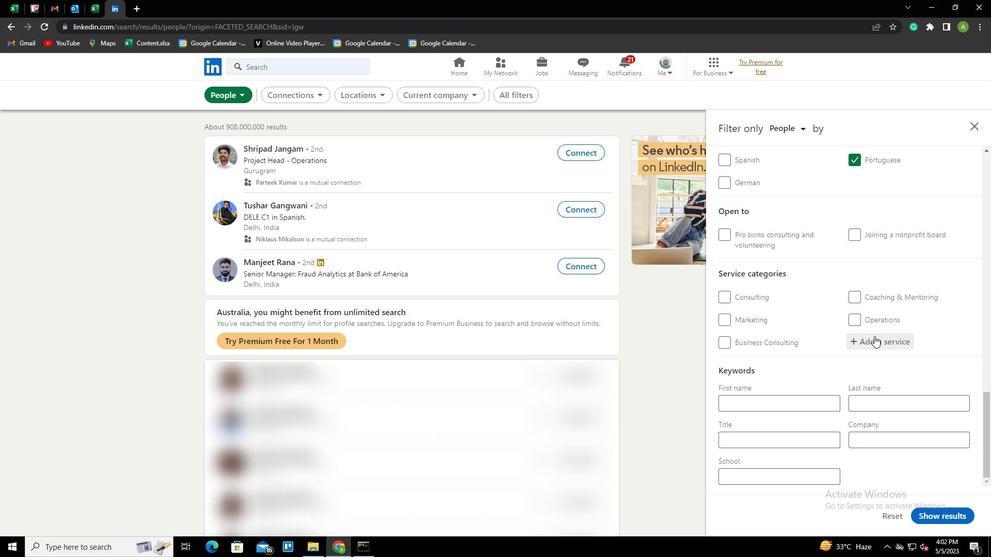 
Action: Key pressed <Key.shift>HEADSHOT<Key.space><Key.shift>PHOTOGRAPHY<Key.down><Key.enter>
Screenshot: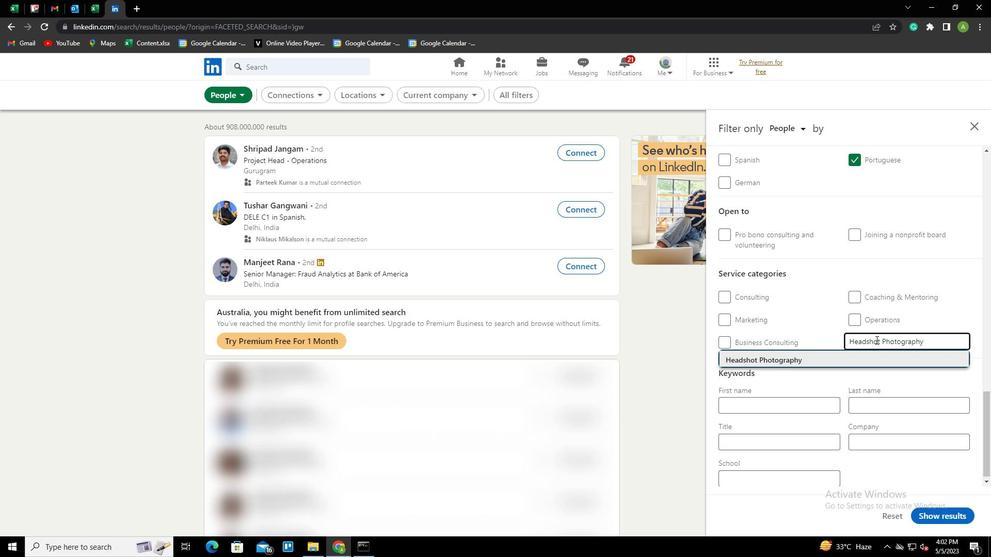 
Action: Mouse scrolled (876, 339) with delta (0, 0)
Screenshot: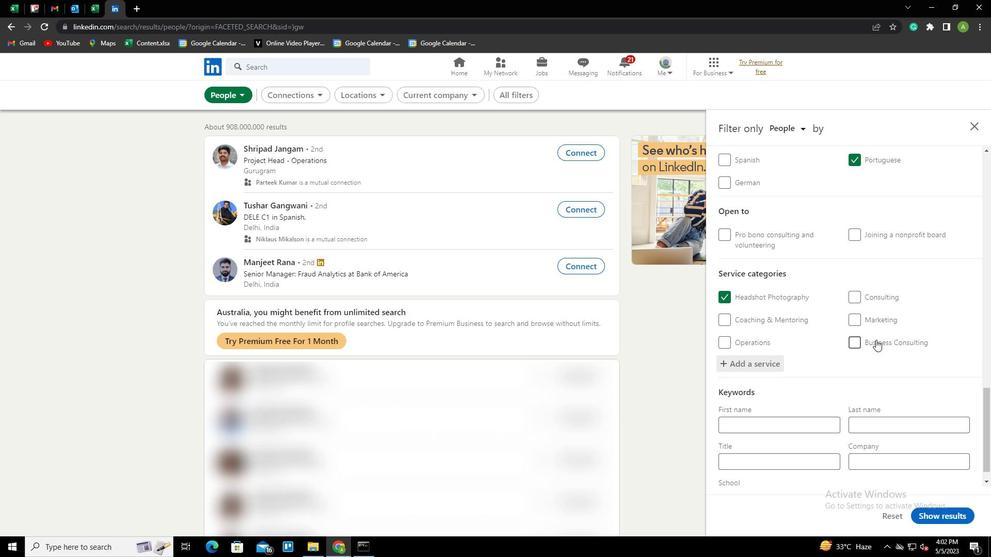 
Action: Mouse scrolled (876, 339) with delta (0, 0)
Screenshot: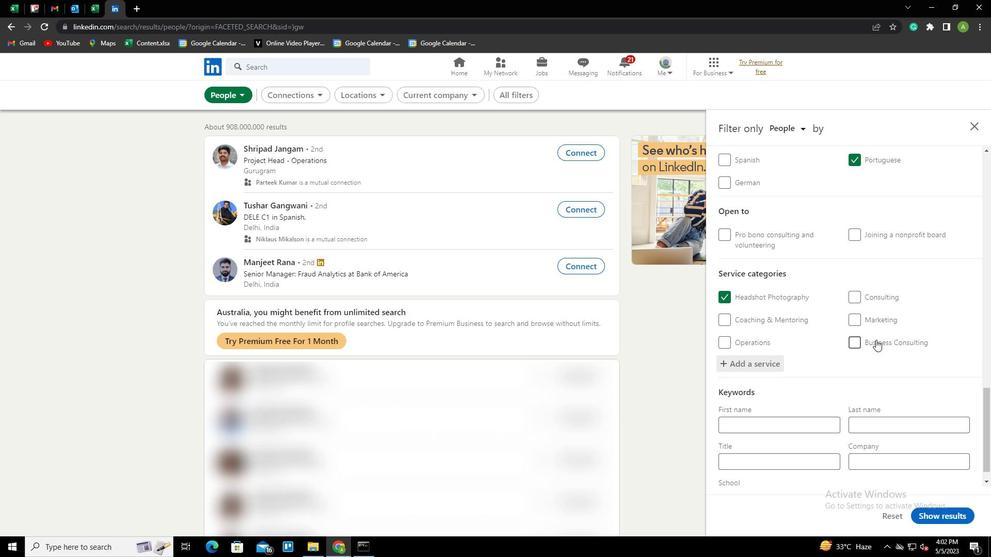 
Action: Mouse scrolled (876, 339) with delta (0, 0)
Screenshot: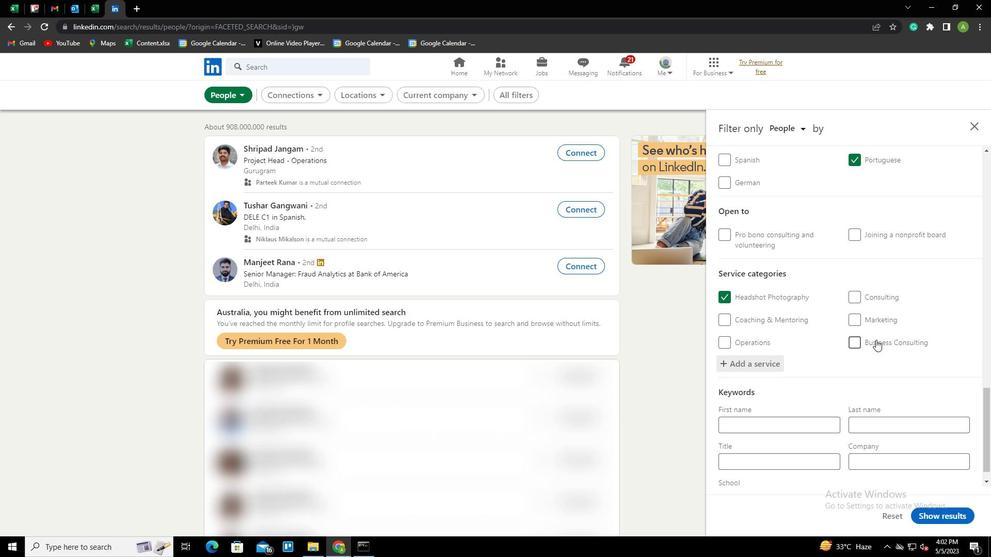 
Action: Mouse moved to (803, 444)
Screenshot: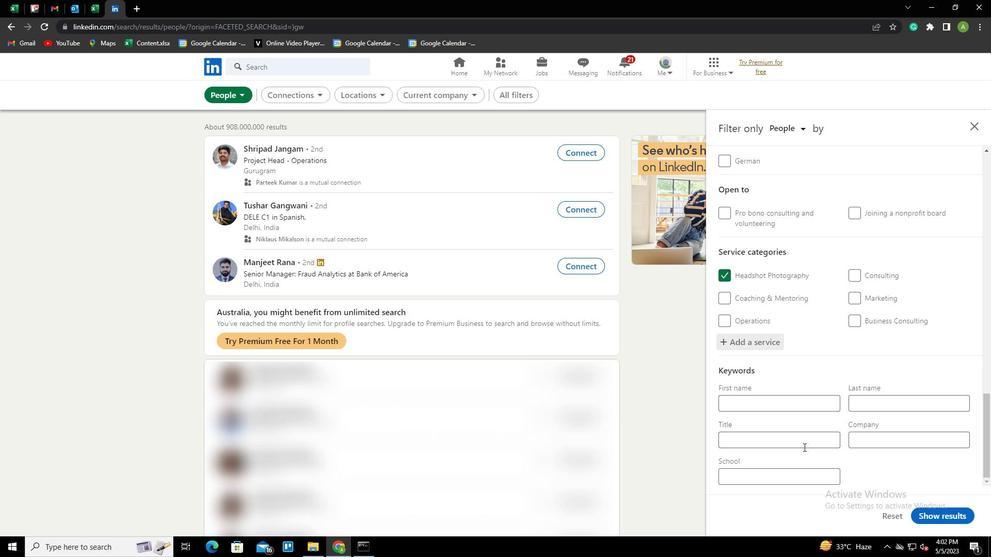 
Action: Mouse pressed left at (803, 444)
Screenshot: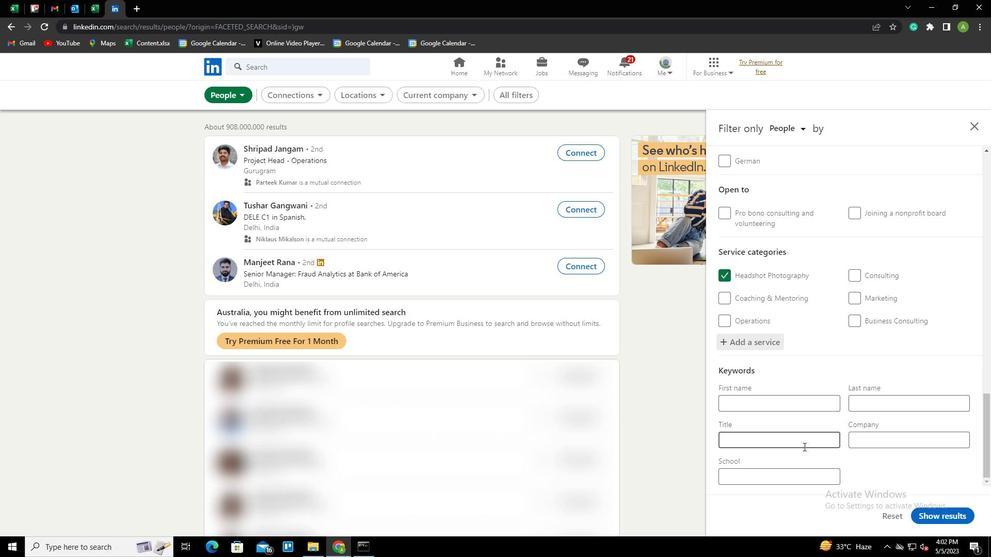 
Action: Key pressed <Key.shift>
Screenshot: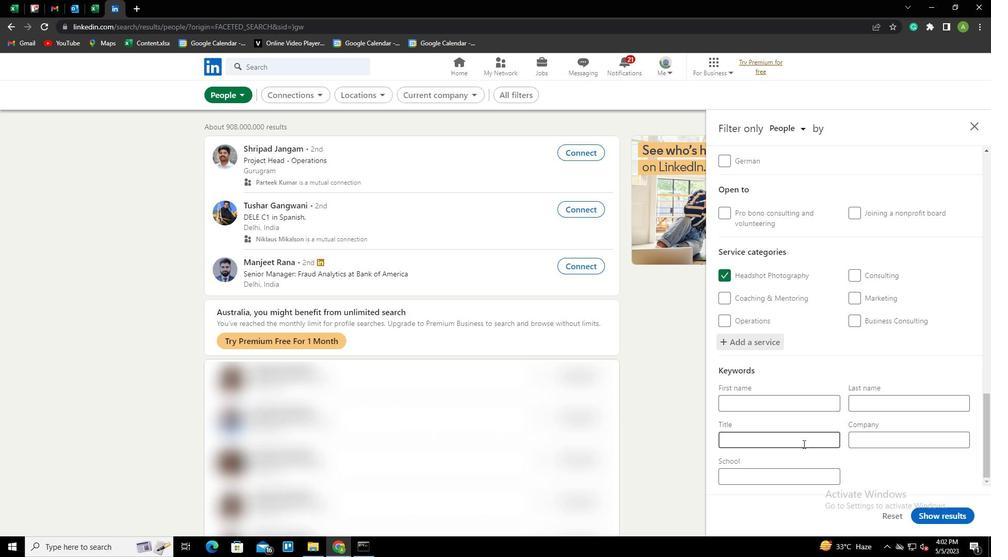 
Action: Mouse moved to (800, 445)
Screenshot: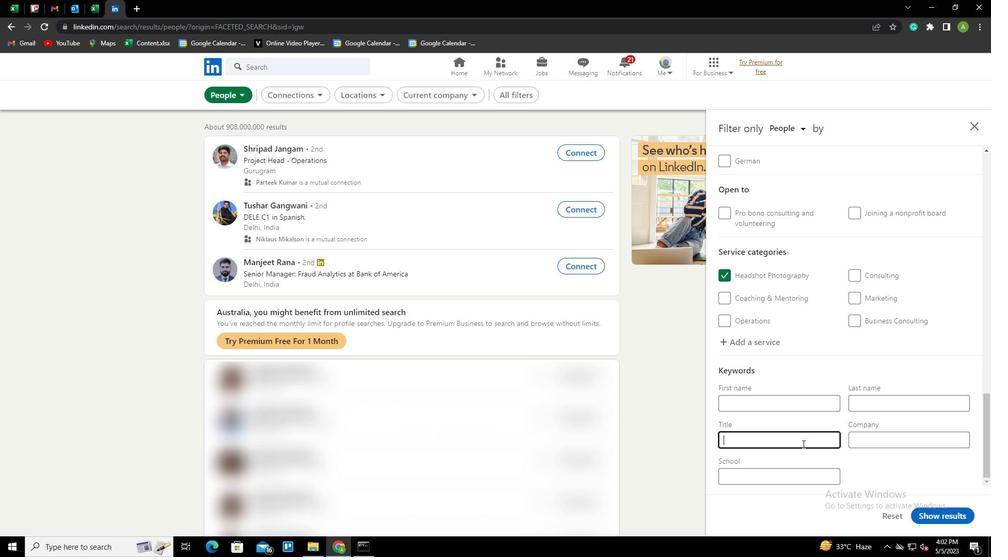 
Action: Key pressed TEKE<Key.backspace><Key.backspace>LEWORK<Key.space><Key.shift>NURSE/<Key.shift><Key.shift><Key.shift><Key.shift><Key.shift><Key.shift><Key.shift><Key.shift><Key.shift><Key.shift><Key.shift><Key.shift><Key.shift><Key.shift><Key.shift><Key.shift><Key.shift>DOCTOR
Screenshot: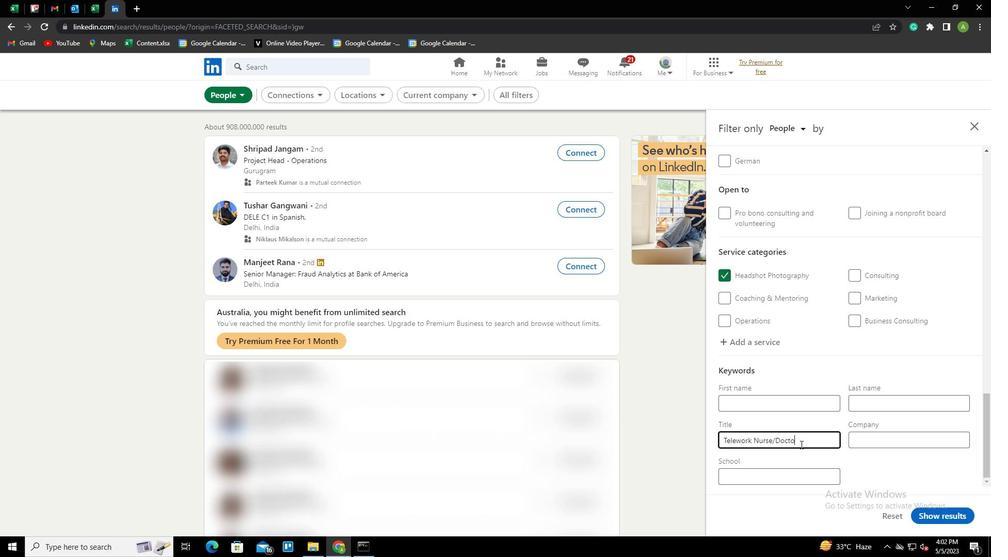 
Action: Mouse moved to (877, 465)
Screenshot: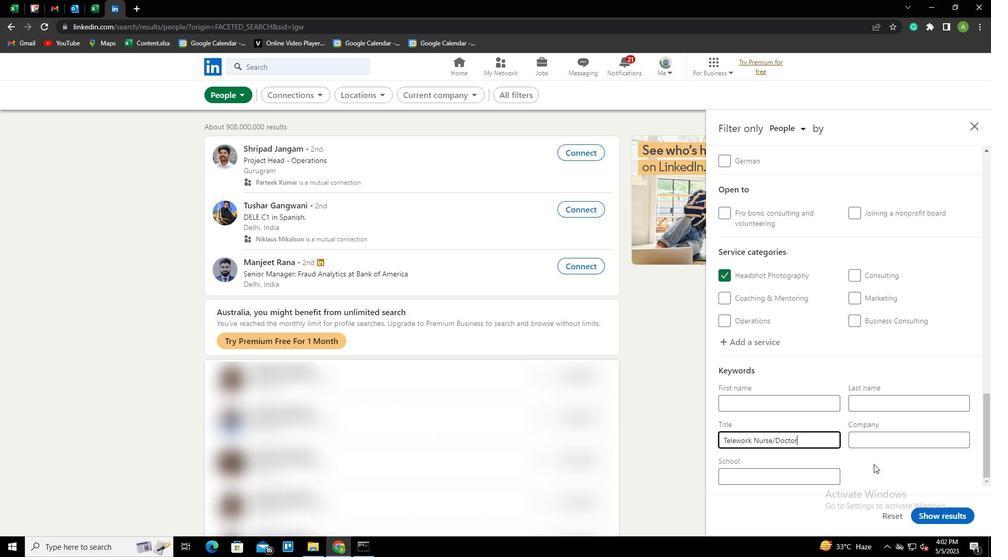 
Action: Mouse pressed left at (877, 465)
Screenshot: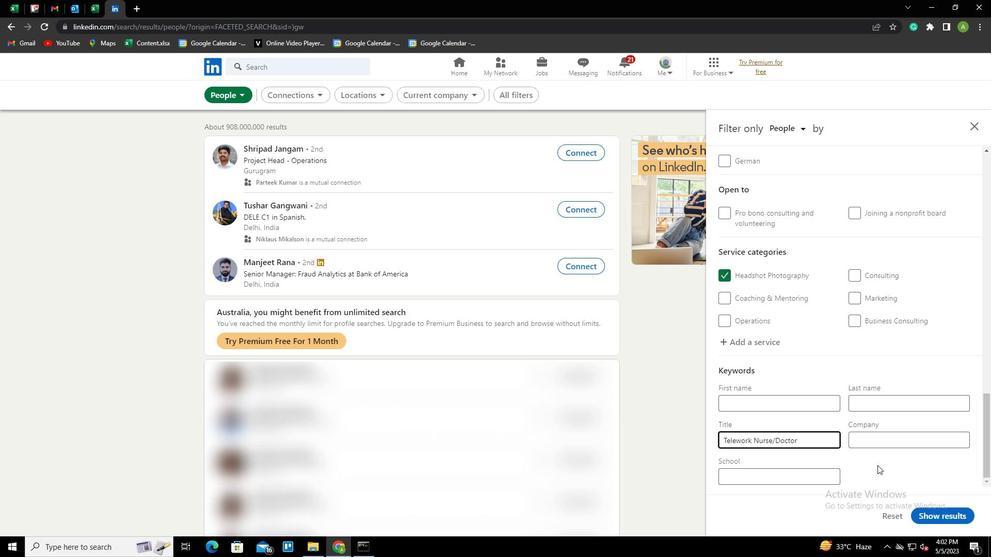 
Action: Mouse moved to (935, 519)
Screenshot: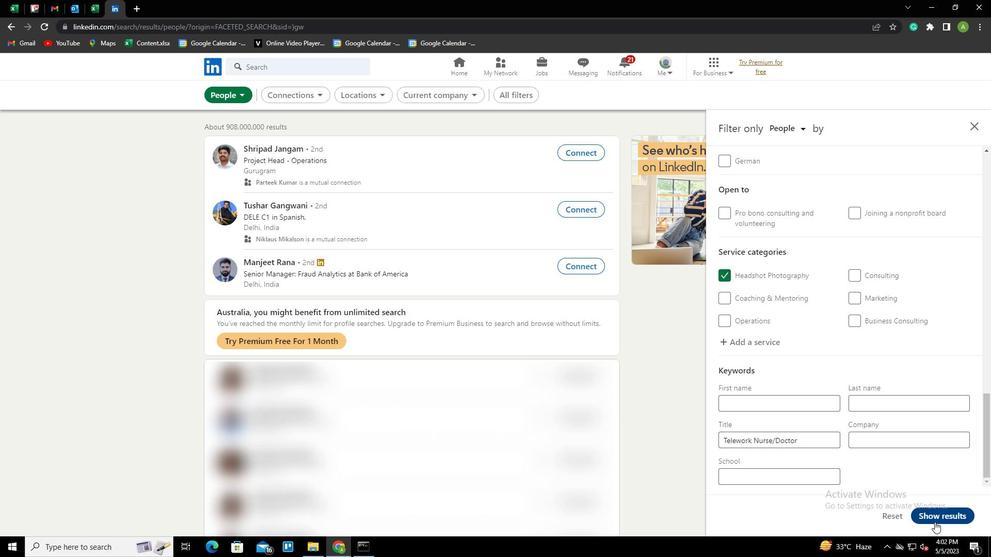 
Action: Mouse pressed left at (935, 519)
Screenshot: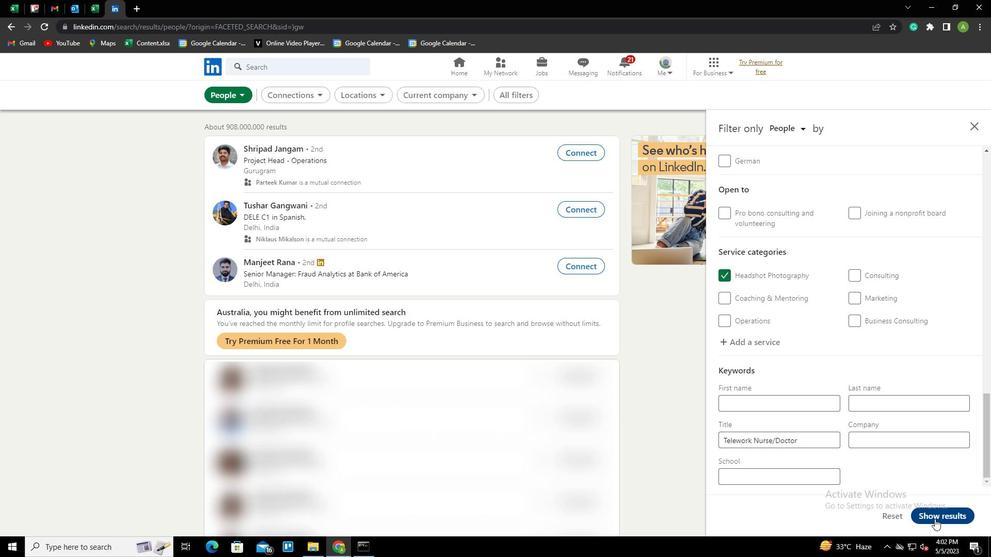 
